 Task: Create a sub task System Test and UAT for the task  Integrate a new online platform for online cooking lessons in the project BitRise , assign it to team member softage.3@softage.net and update the status of the sub task to  Off Track , set the priority of the sub task to High
Action: Mouse moved to (667, 331)
Screenshot: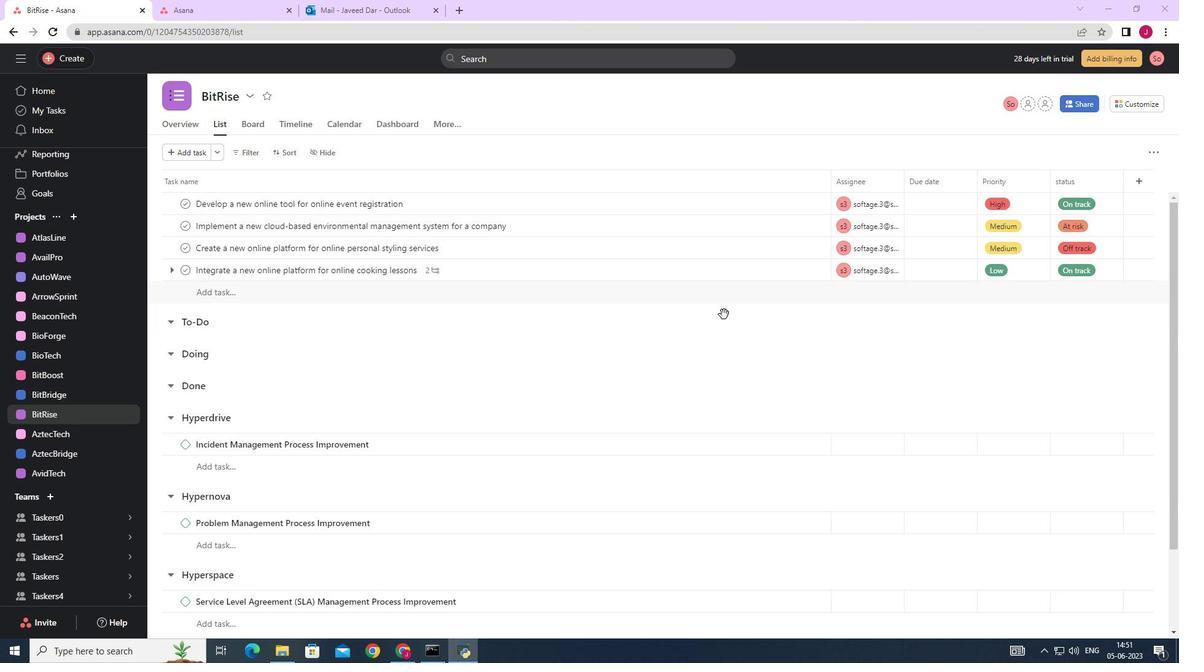 
Action: Mouse scrolled (671, 329) with delta (0, 0)
Screenshot: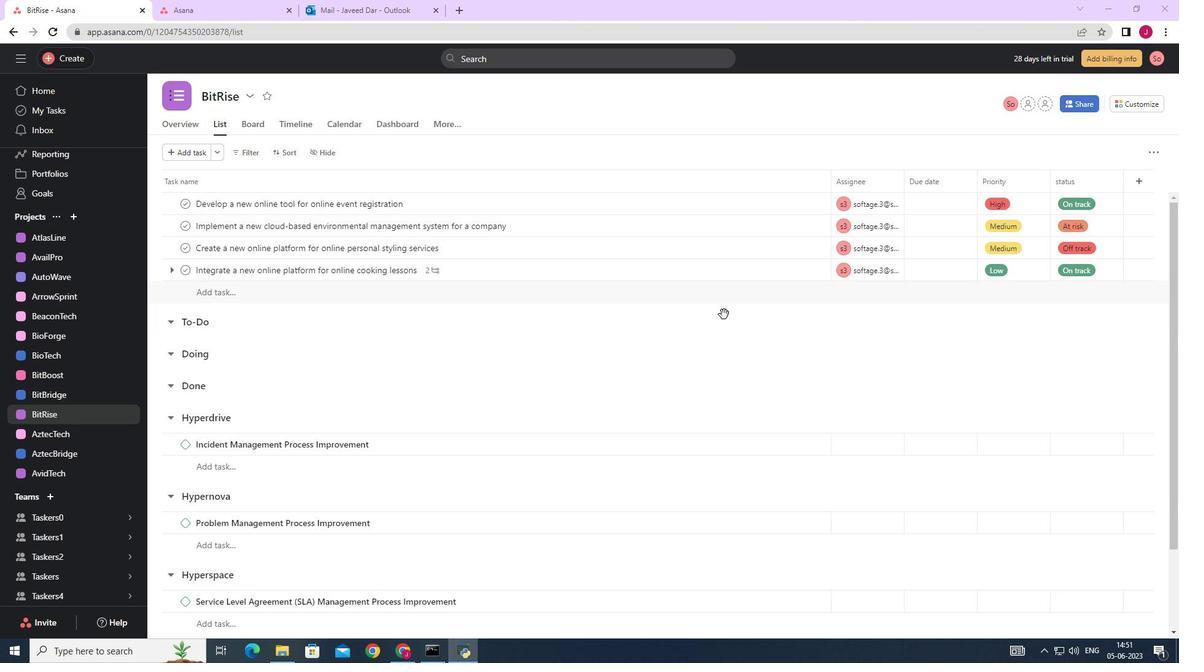 
Action: Mouse moved to (662, 333)
Screenshot: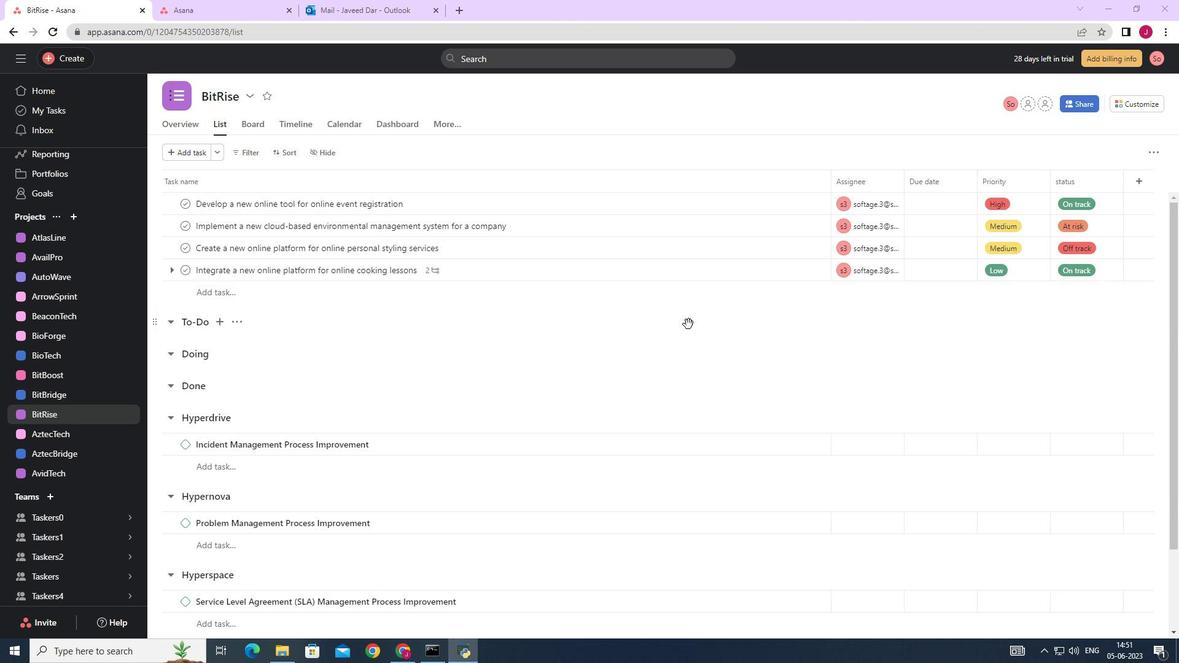 
Action: Mouse scrolled (663, 332) with delta (0, 0)
Screenshot: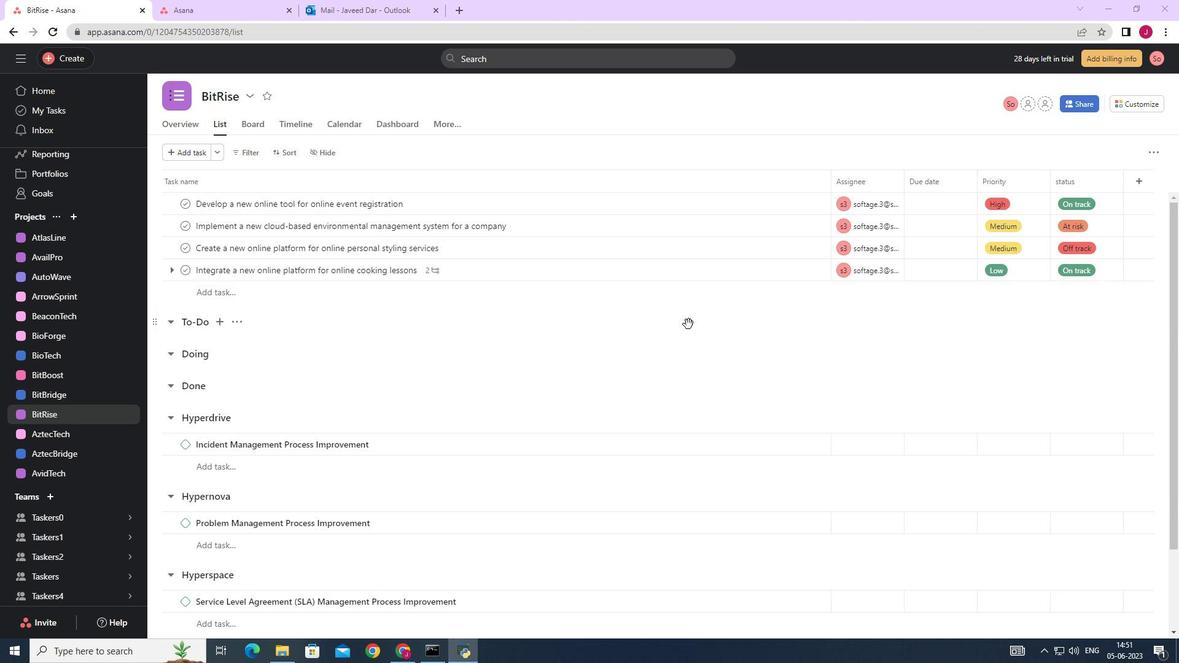 
Action: Mouse moved to (659, 334)
Screenshot: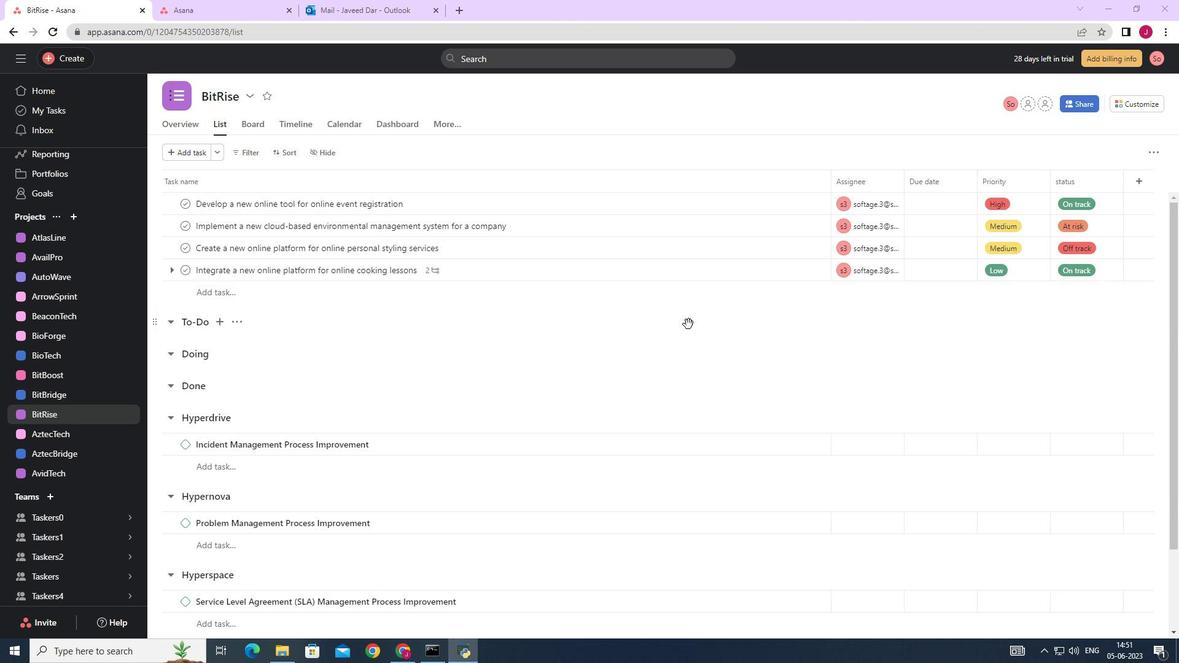 
Action: Mouse scrolled (660, 334) with delta (0, 0)
Screenshot: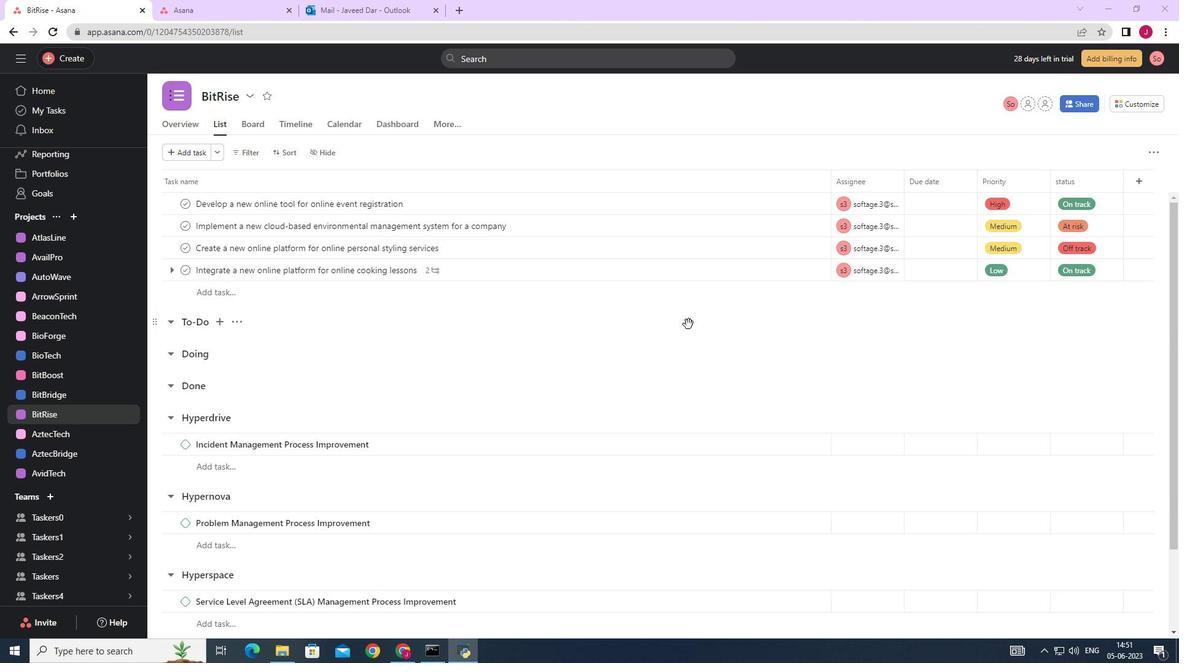 
Action: Mouse moved to (657, 336)
Screenshot: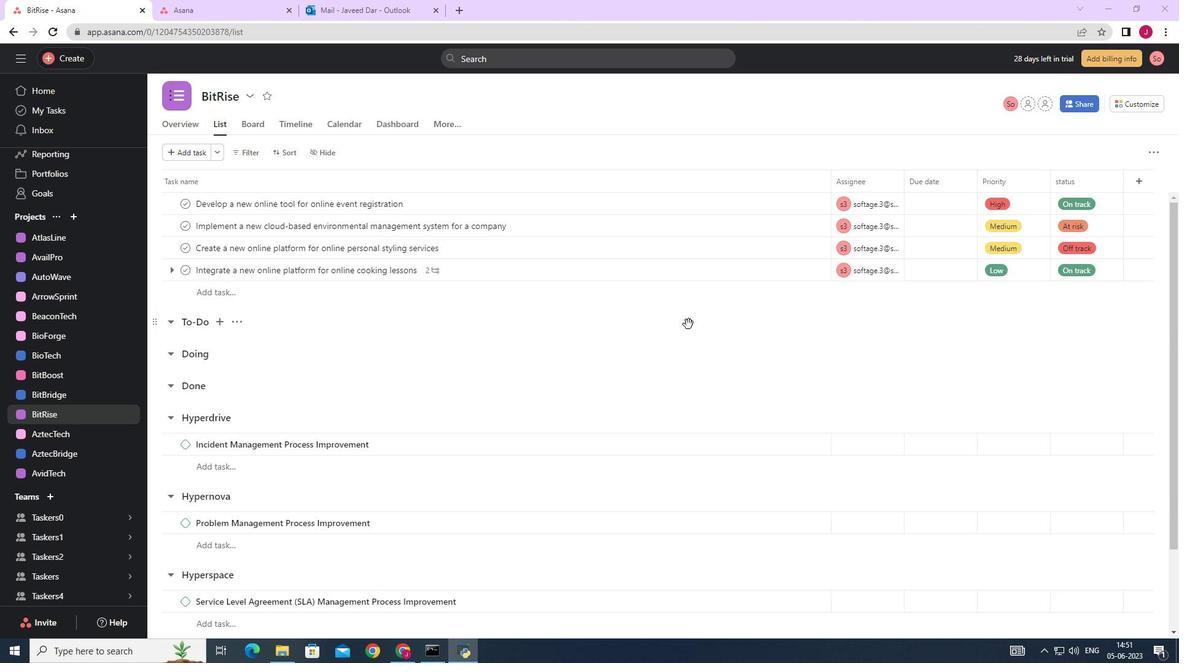 
Action: Mouse scrolled (657, 335) with delta (0, 0)
Screenshot: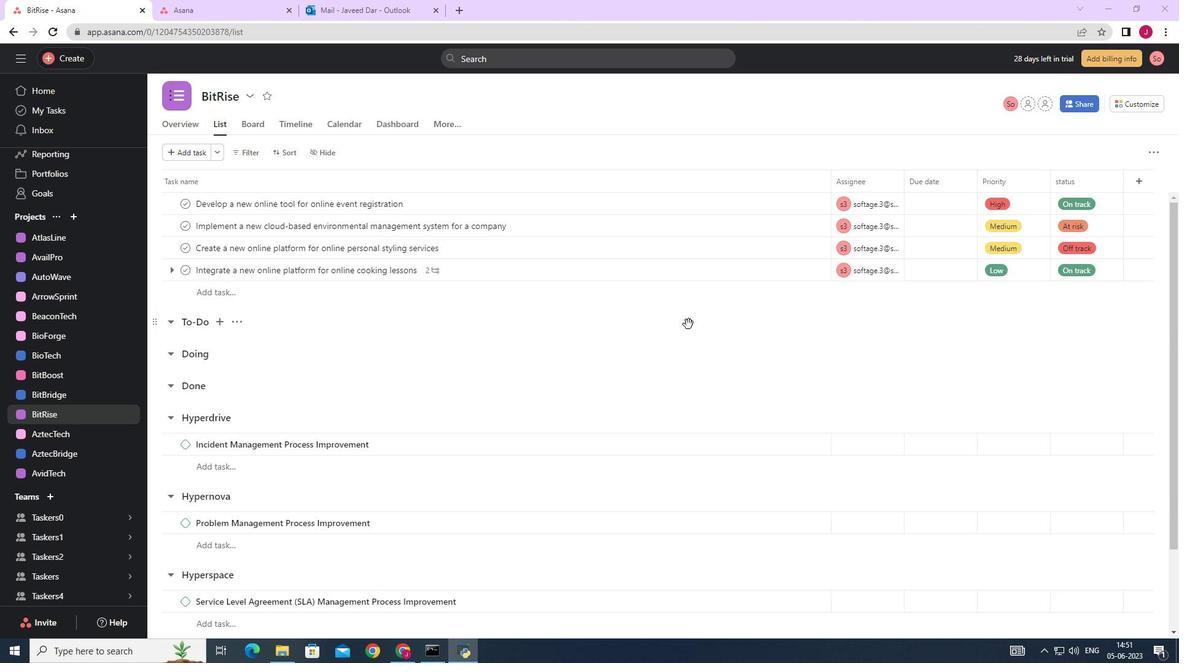 
Action: Mouse moved to (649, 344)
Screenshot: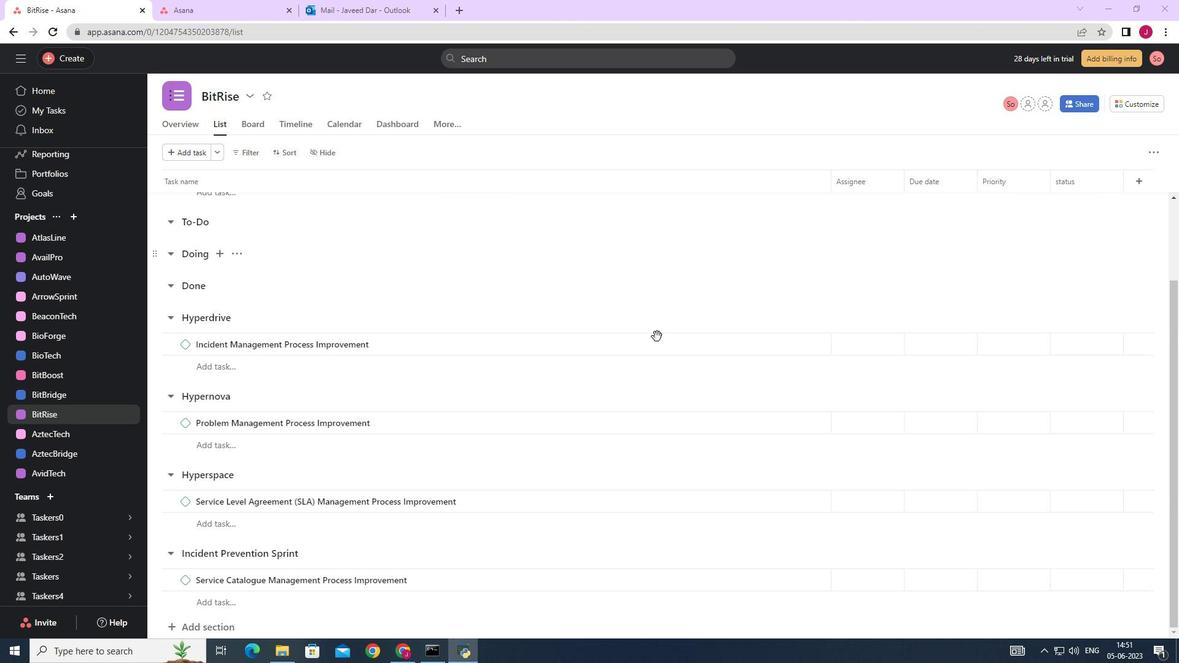 
Action: Mouse scrolled (655, 336) with delta (0, 0)
Screenshot: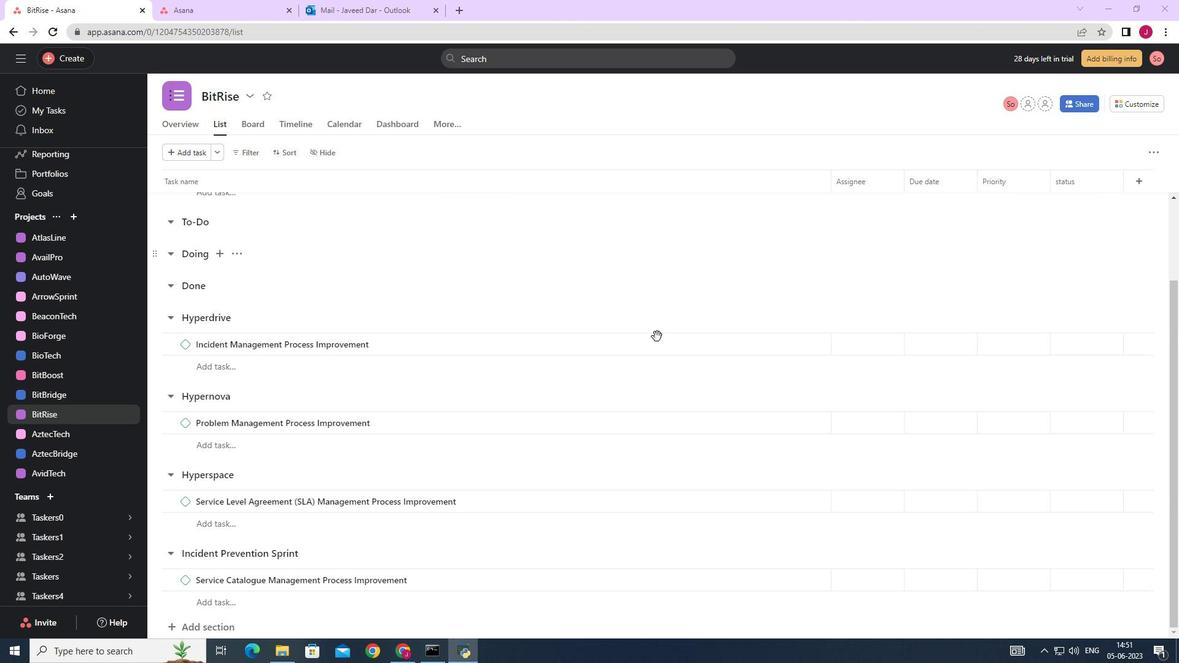 
Action: Mouse moved to (640, 350)
Screenshot: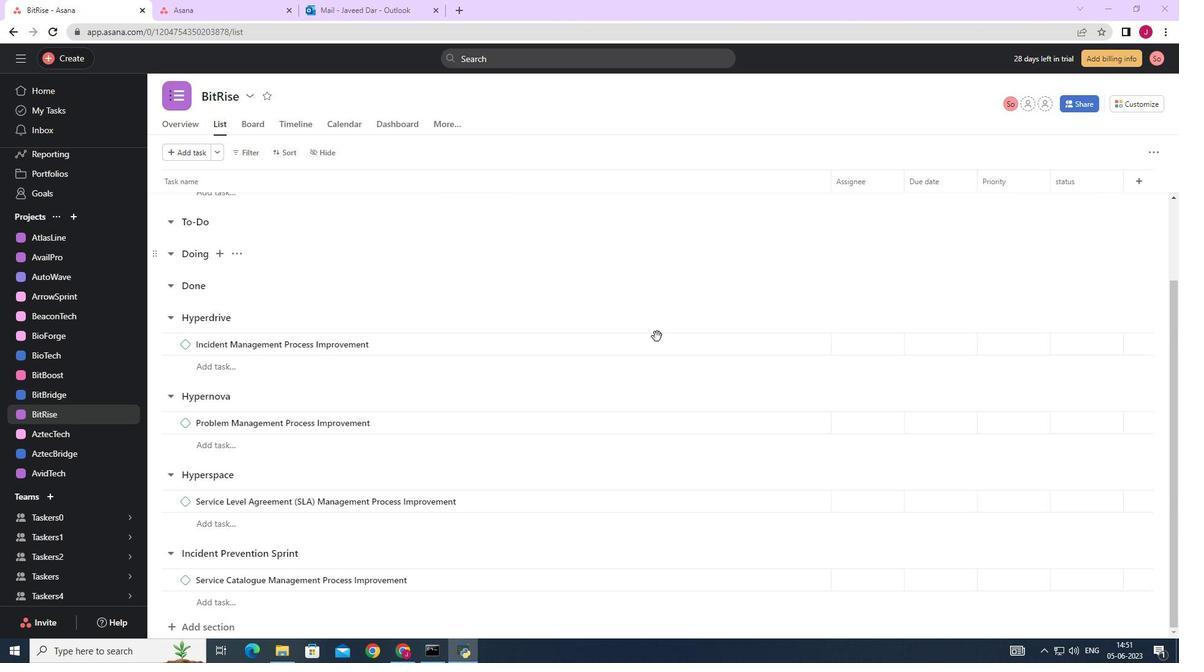 
Action: Mouse scrolled (648, 344) with delta (0, 0)
Screenshot: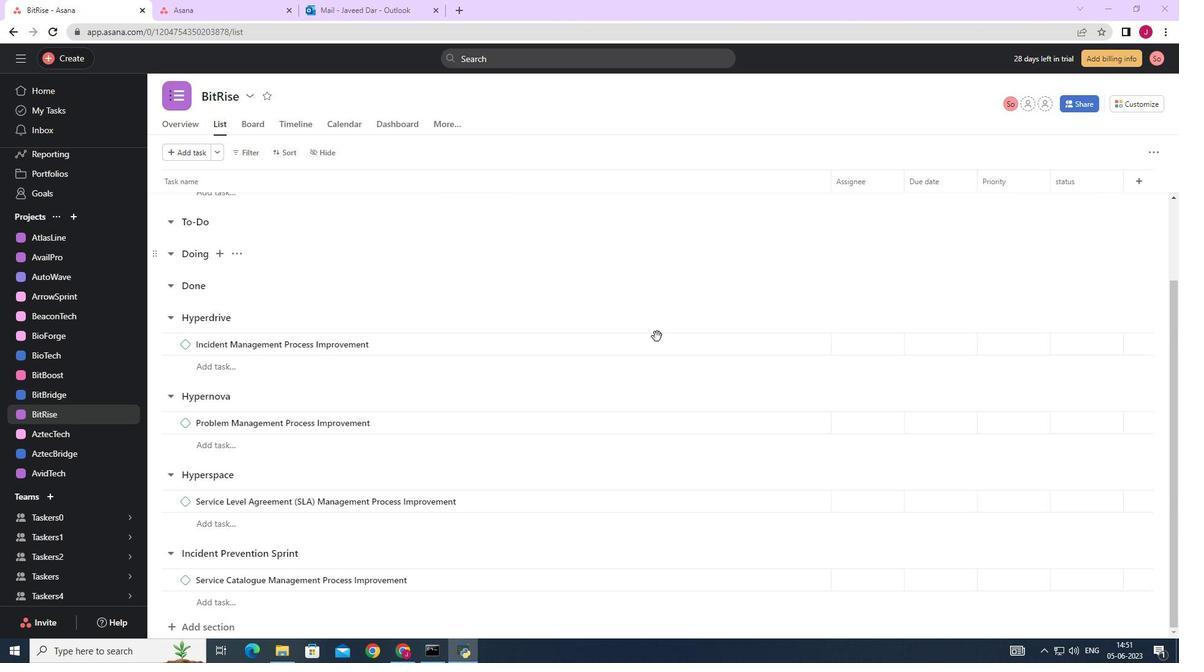 
Action: Mouse scrolled (641, 350) with delta (0, 0)
Screenshot: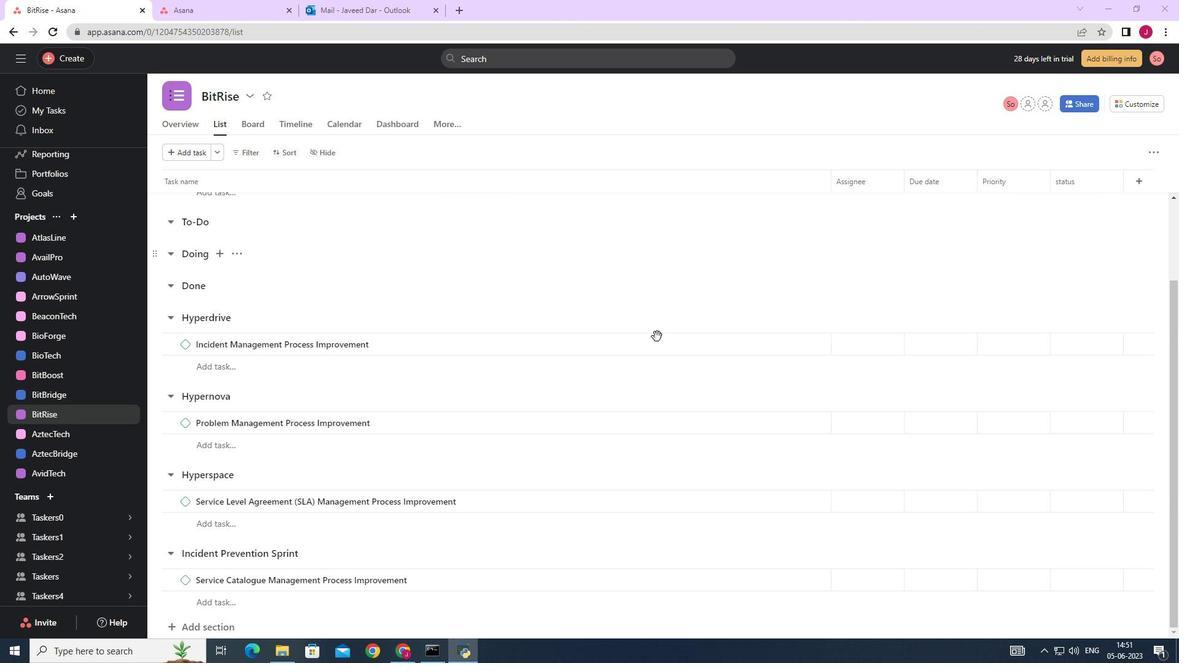 
Action: Mouse scrolled (641, 350) with delta (0, 0)
Screenshot: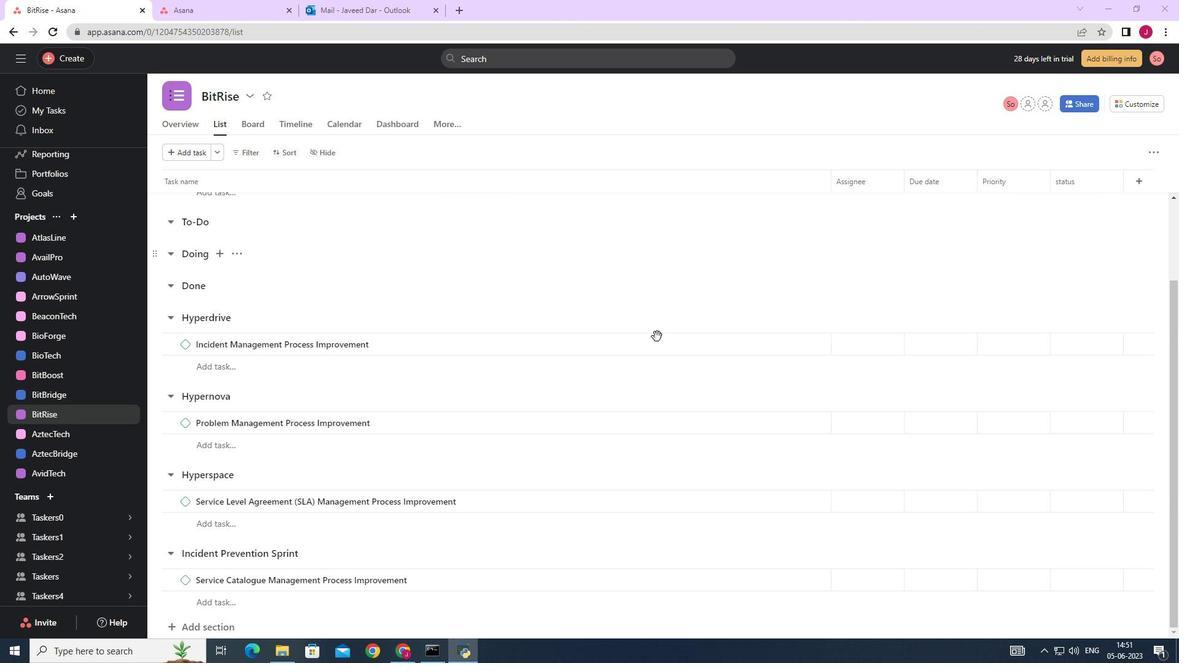
Action: Mouse scrolled (641, 350) with delta (0, 0)
Screenshot: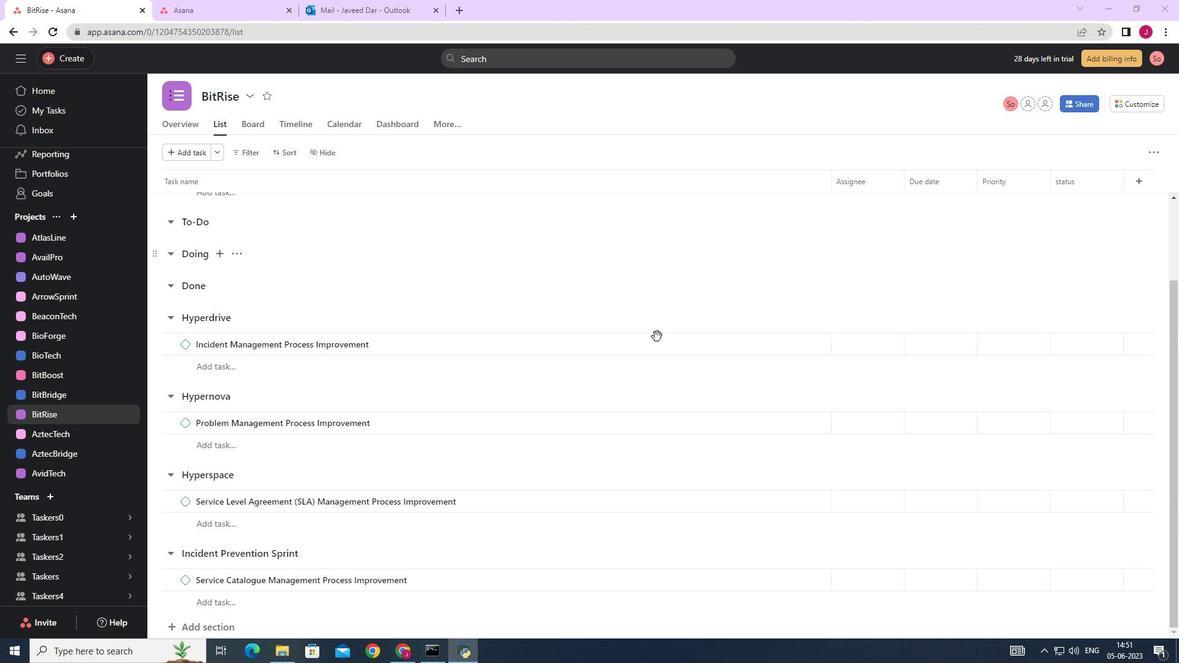 
Action: Mouse scrolled (641, 350) with delta (0, 0)
Screenshot: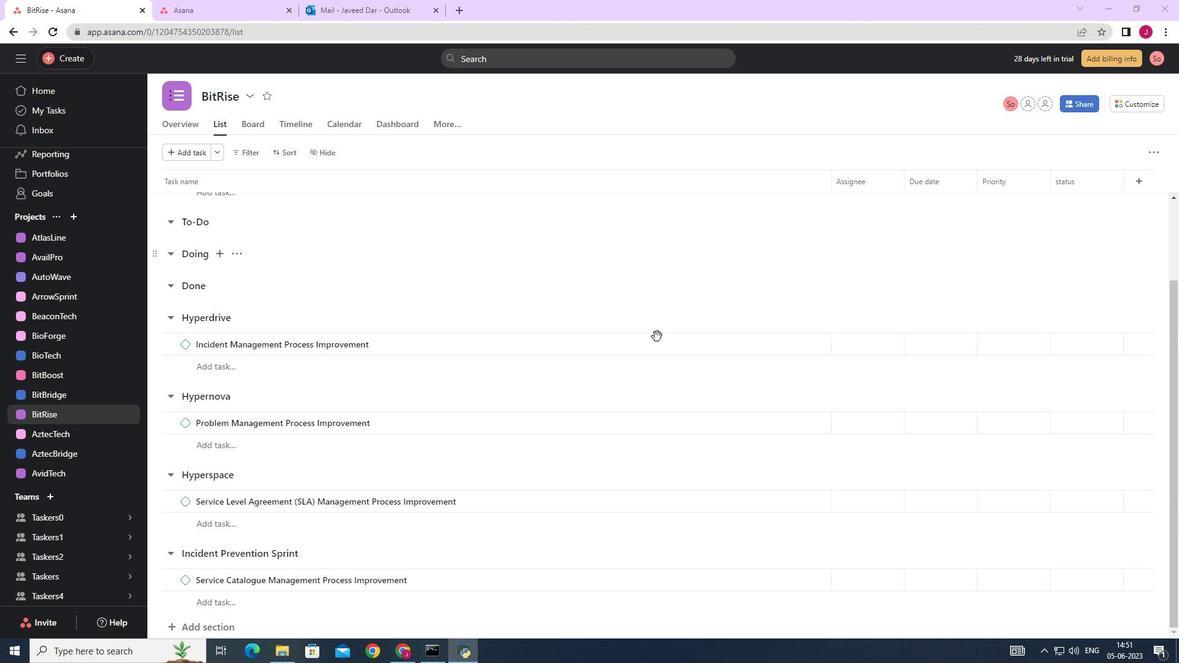 
Action: Mouse scrolled (641, 350) with delta (0, 0)
Screenshot: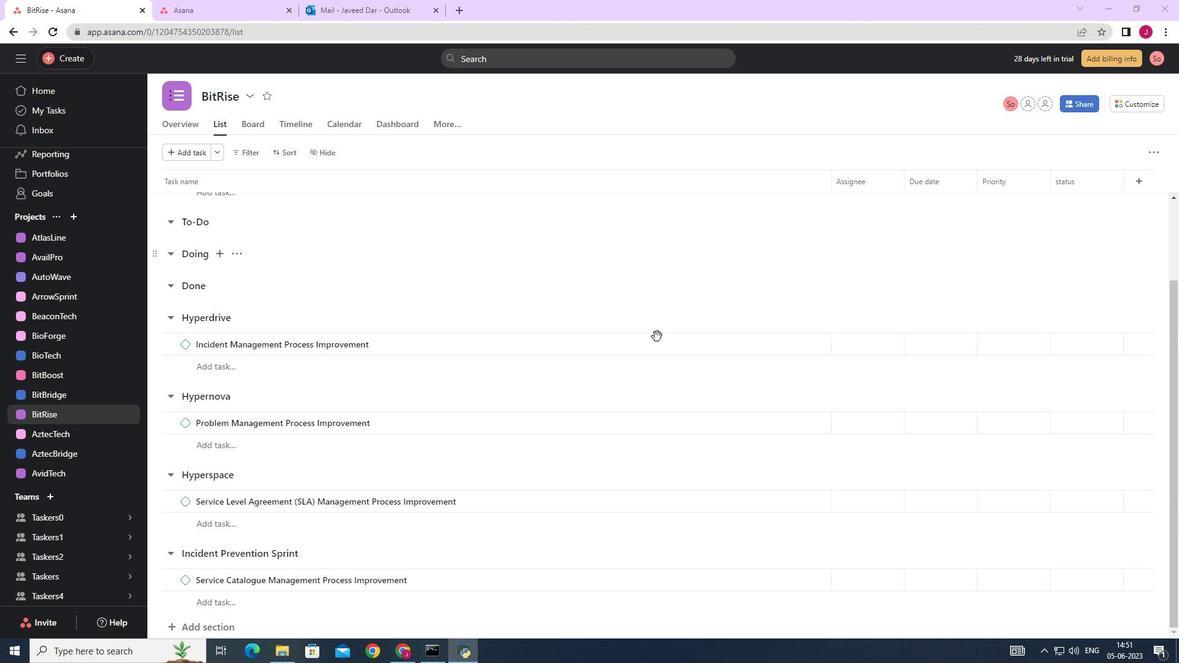 
Action: Mouse moved to (777, 269)
Screenshot: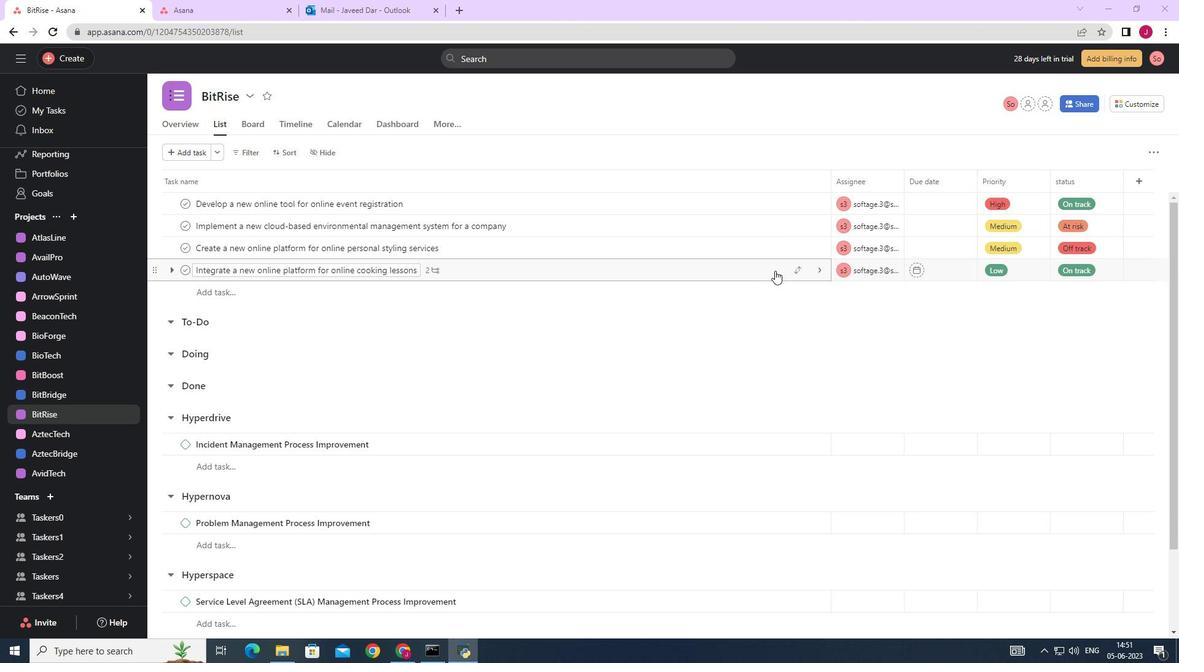 
Action: Mouse pressed left at (777, 269)
Screenshot: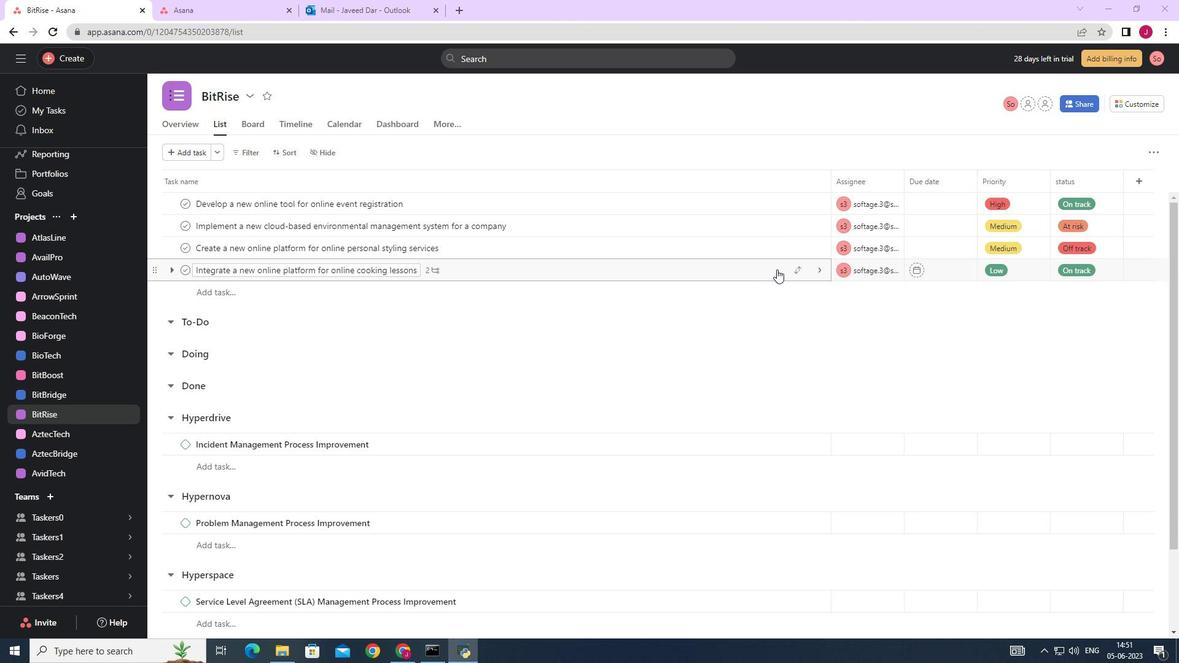 
Action: Mouse moved to (814, 344)
Screenshot: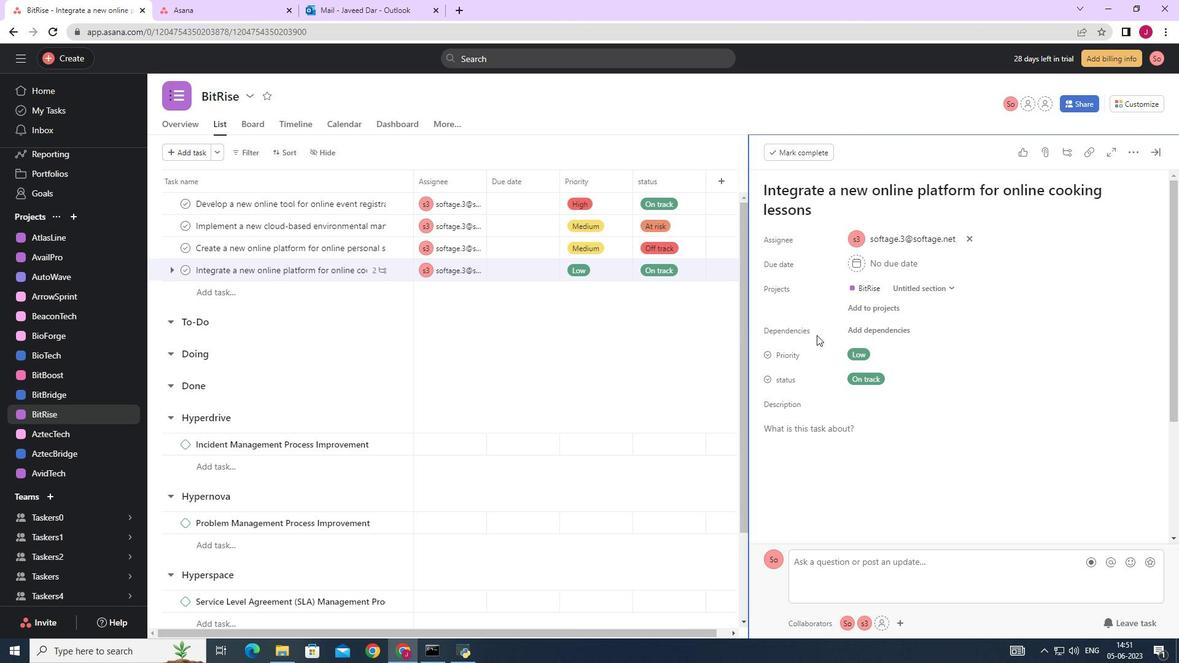 
Action: Mouse scrolled (814, 343) with delta (0, 0)
Screenshot: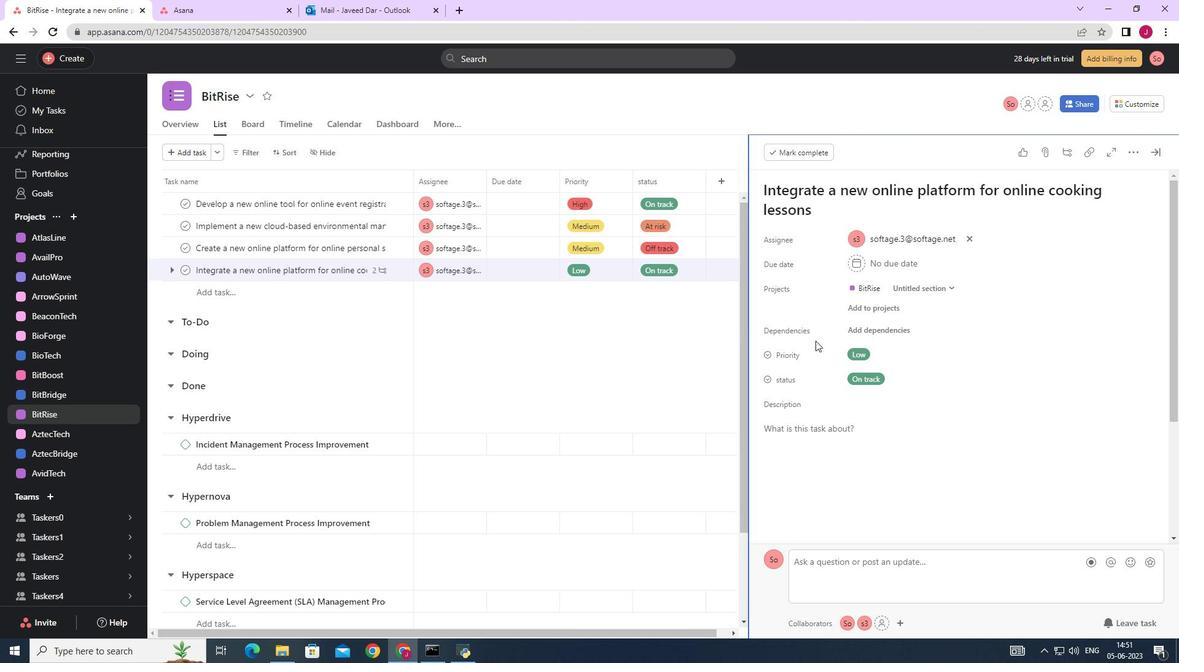 
Action: Mouse scrolled (814, 343) with delta (0, 0)
Screenshot: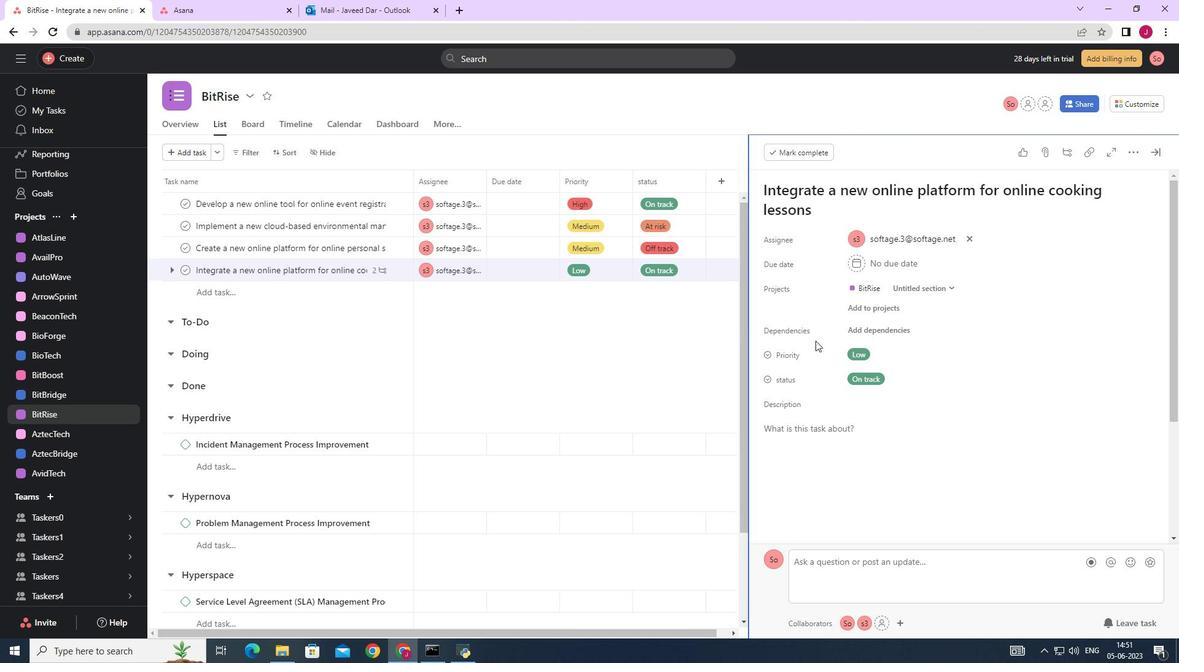 
Action: Mouse scrolled (814, 343) with delta (0, 0)
Screenshot: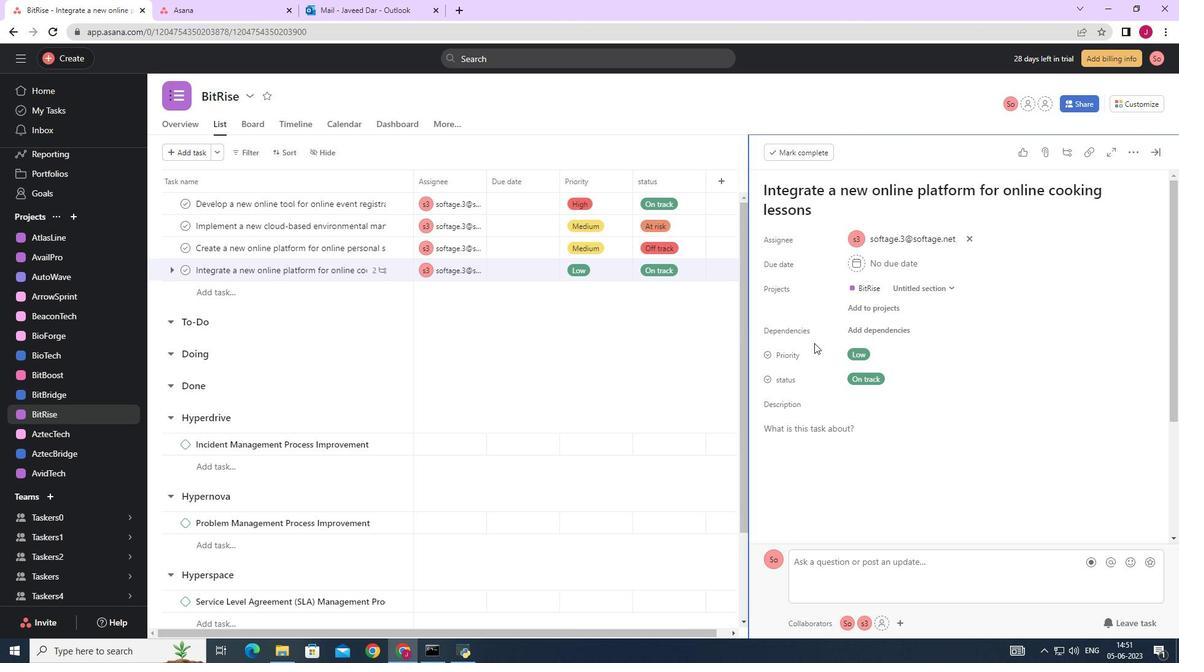 
Action: Mouse scrolled (814, 343) with delta (0, 0)
Screenshot: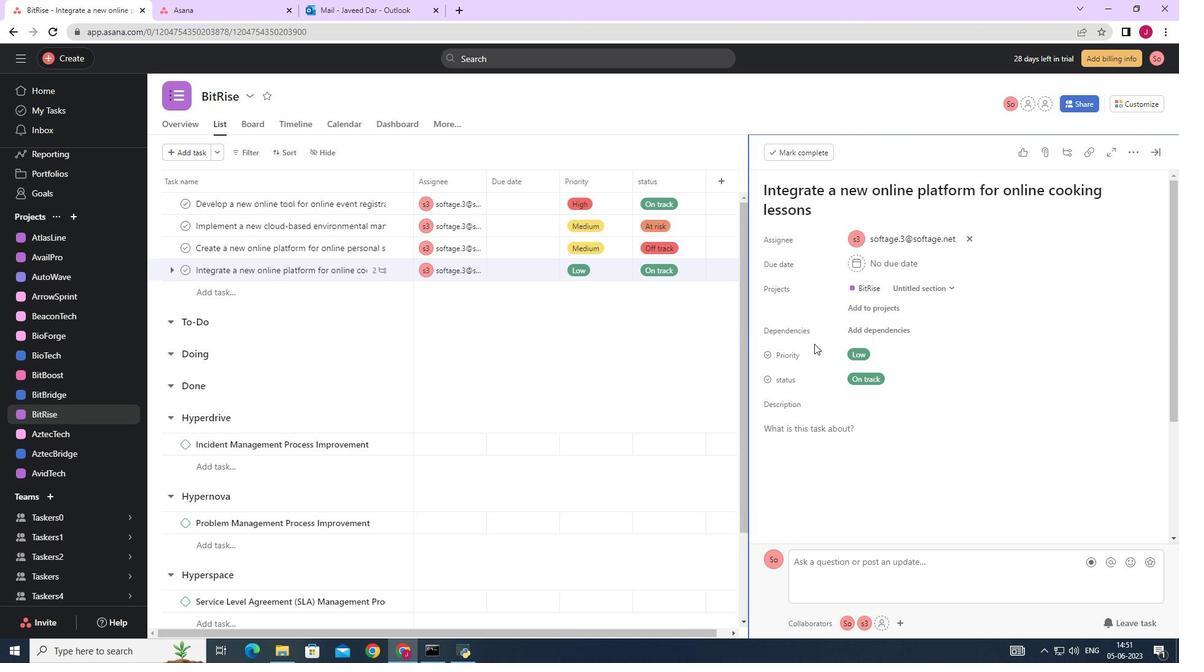 
Action: Mouse moved to (796, 444)
Screenshot: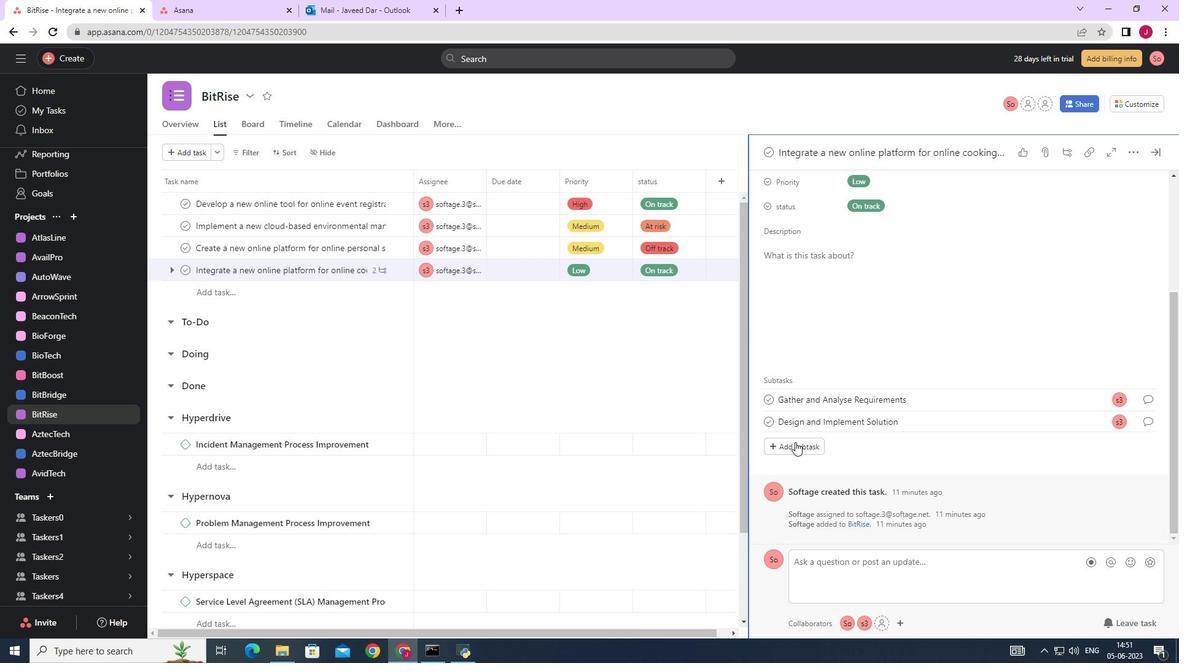 
Action: Mouse pressed left at (796, 444)
Screenshot: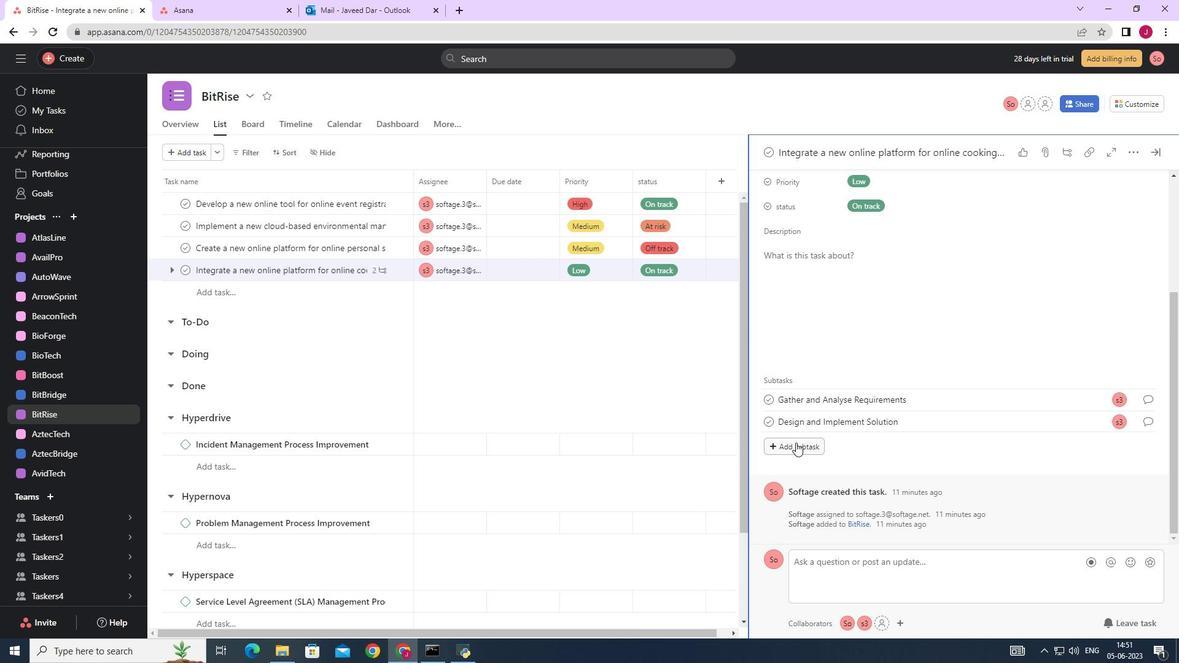 
Action: Mouse moved to (796, 444)
Screenshot: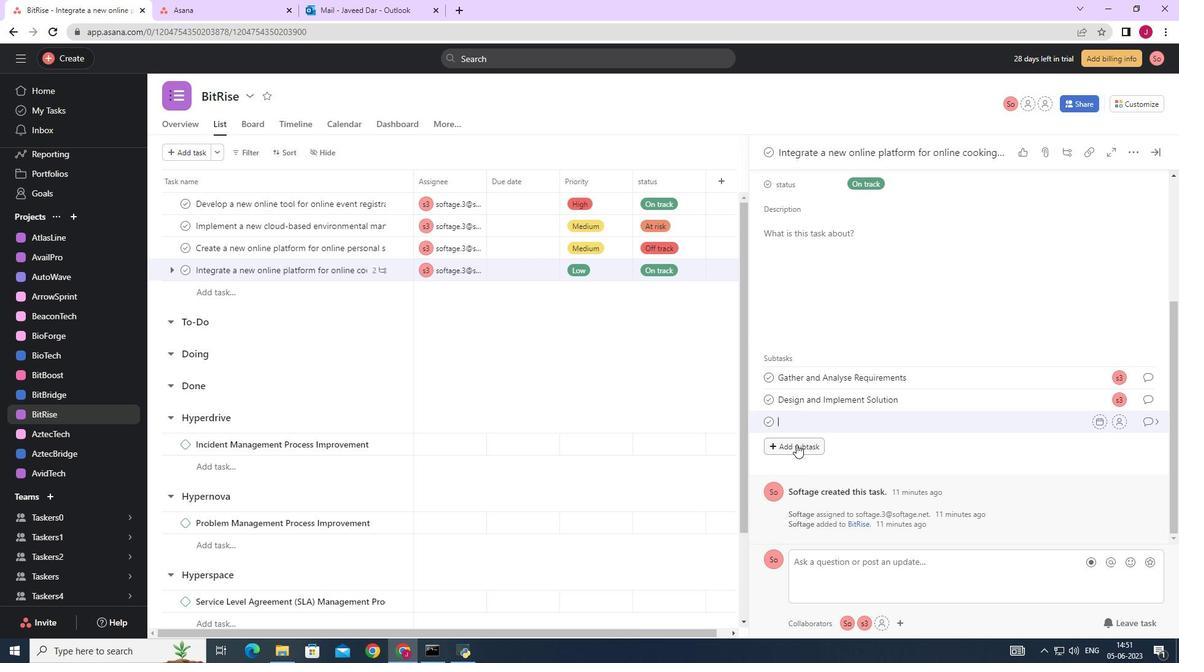 
Action: Key pressed <Key.caps_lock>S<Key.caps_lock>ystem<Key.space><Key.caps_lock>T<Key.caps_lock>est<Key.space>and<Key.space><Key.caps_lock>UAT
Screenshot: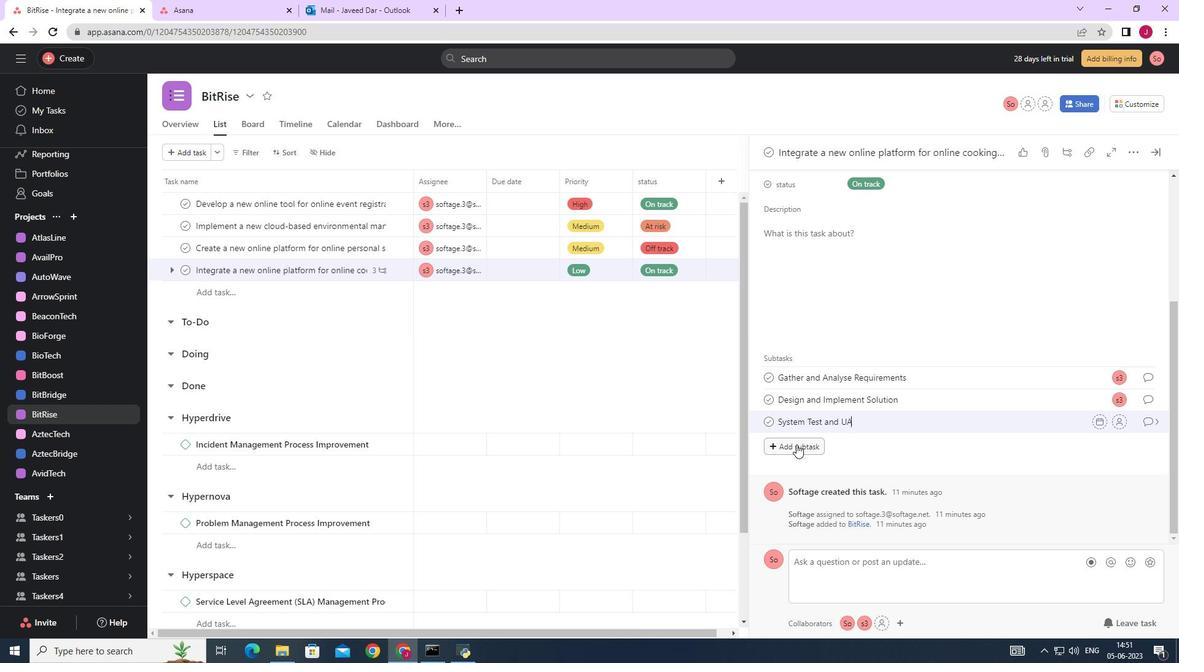 
Action: Mouse moved to (1122, 423)
Screenshot: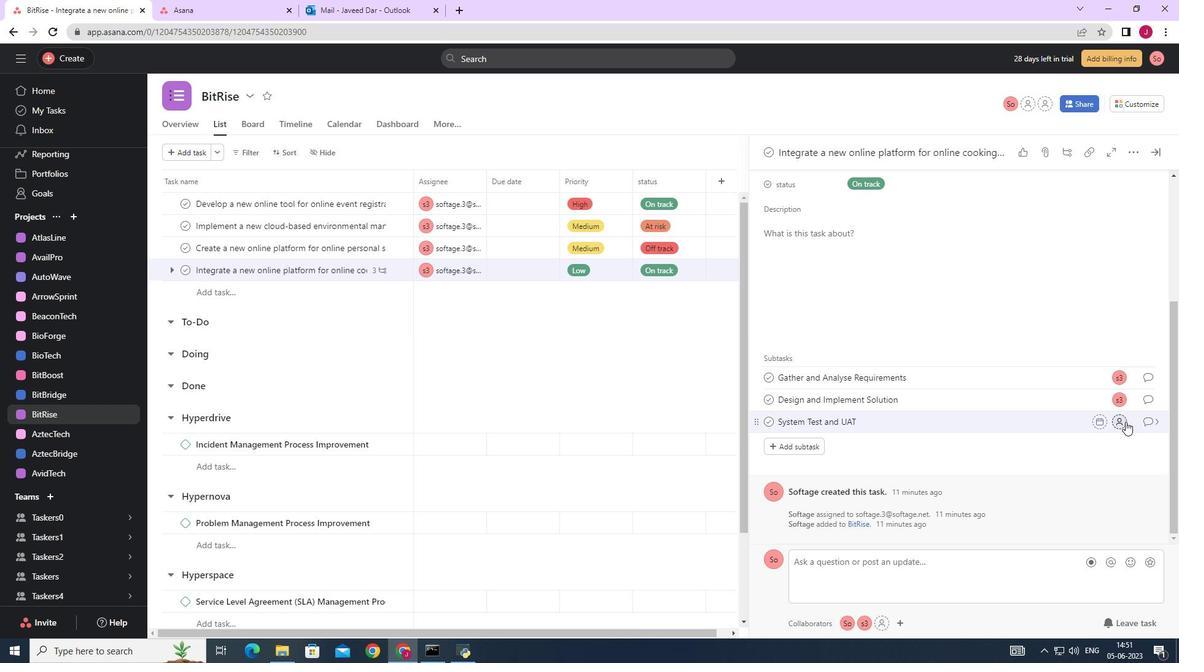 
Action: Mouse pressed left at (1122, 423)
Screenshot: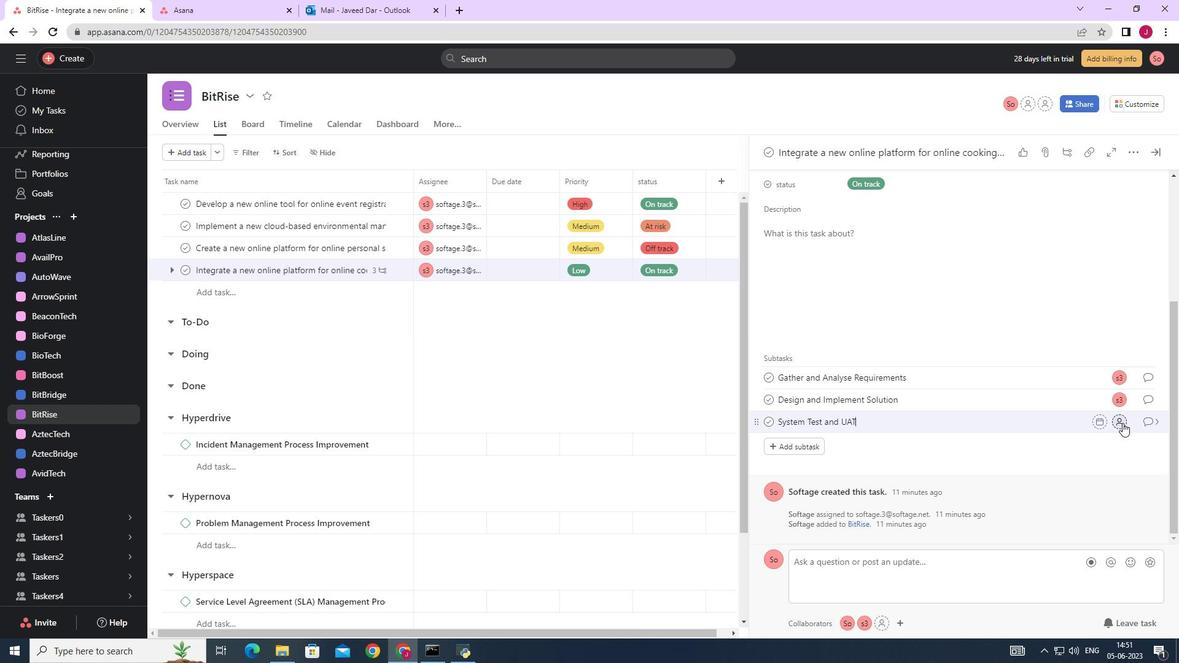 
Action: Mouse moved to (973, 449)
Screenshot: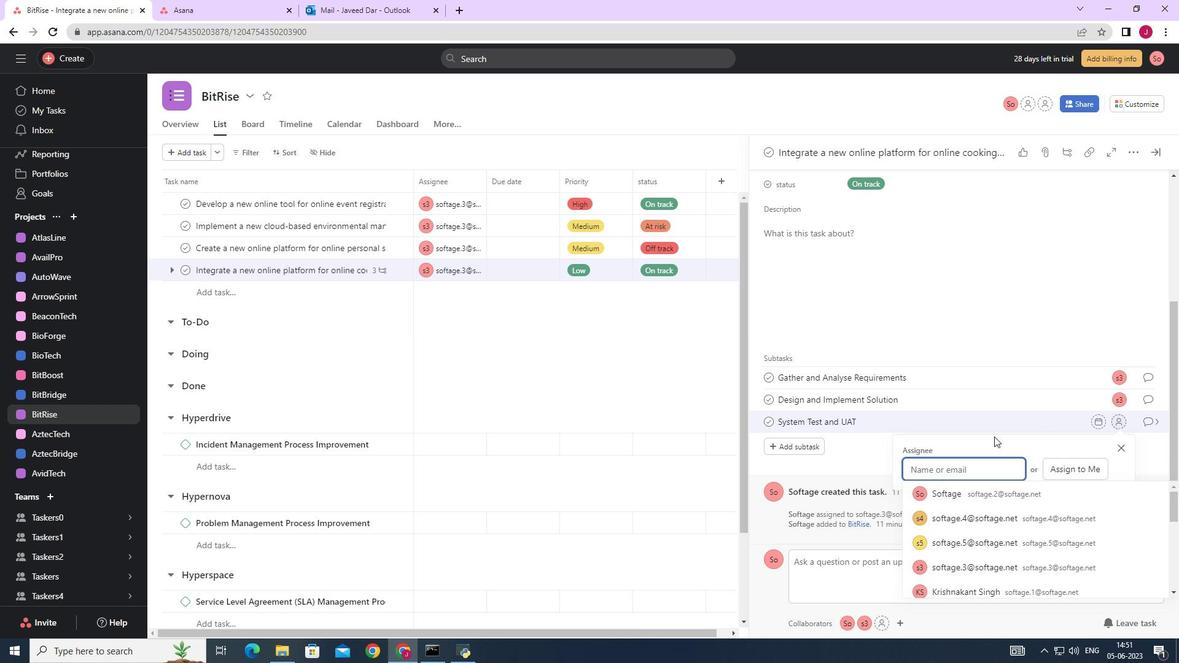 
Action: Key pressed SOFTAGE.3
Screenshot: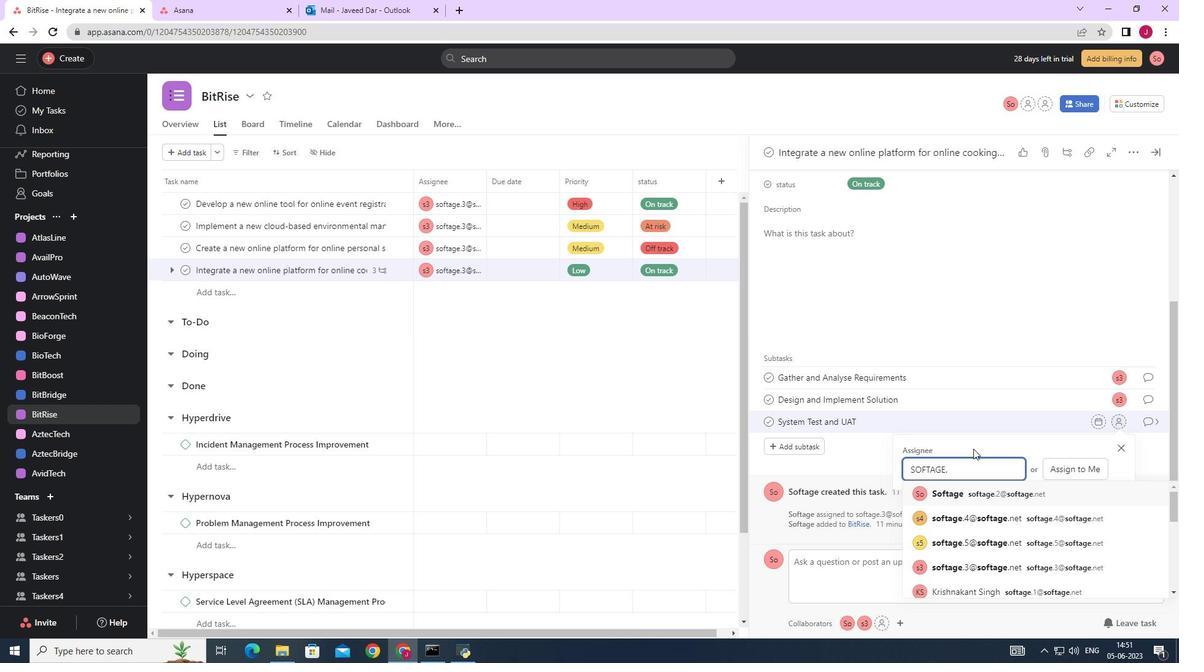 
Action: Mouse moved to (965, 492)
Screenshot: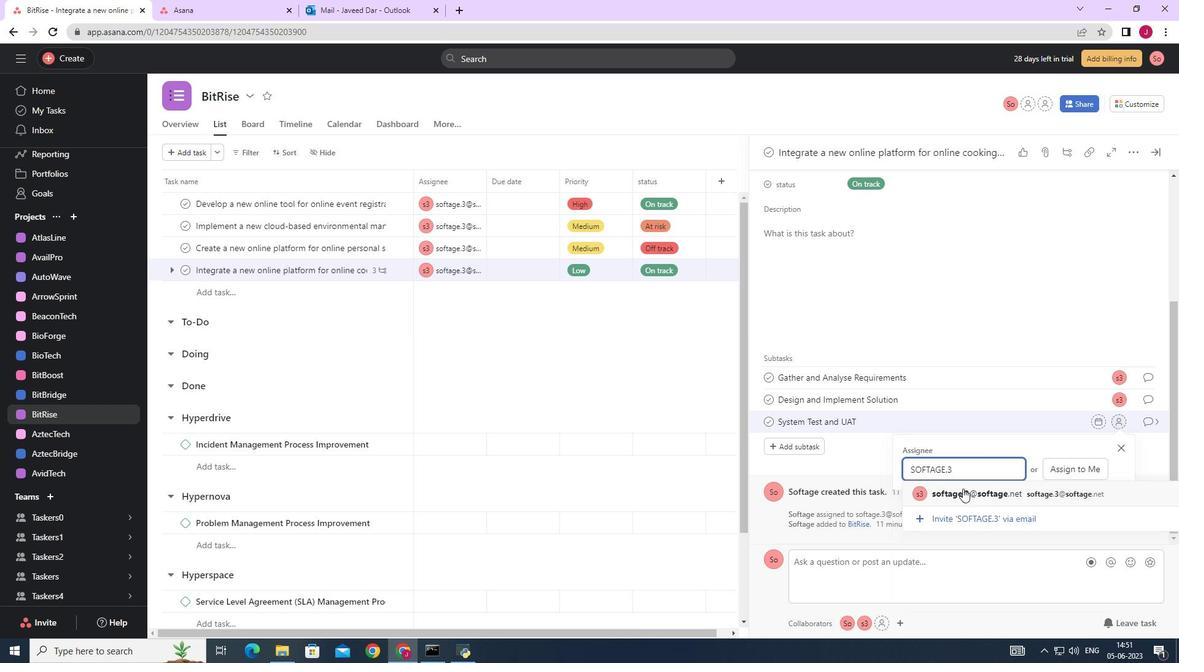 
Action: Mouse pressed left at (965, 492)
Screenshot: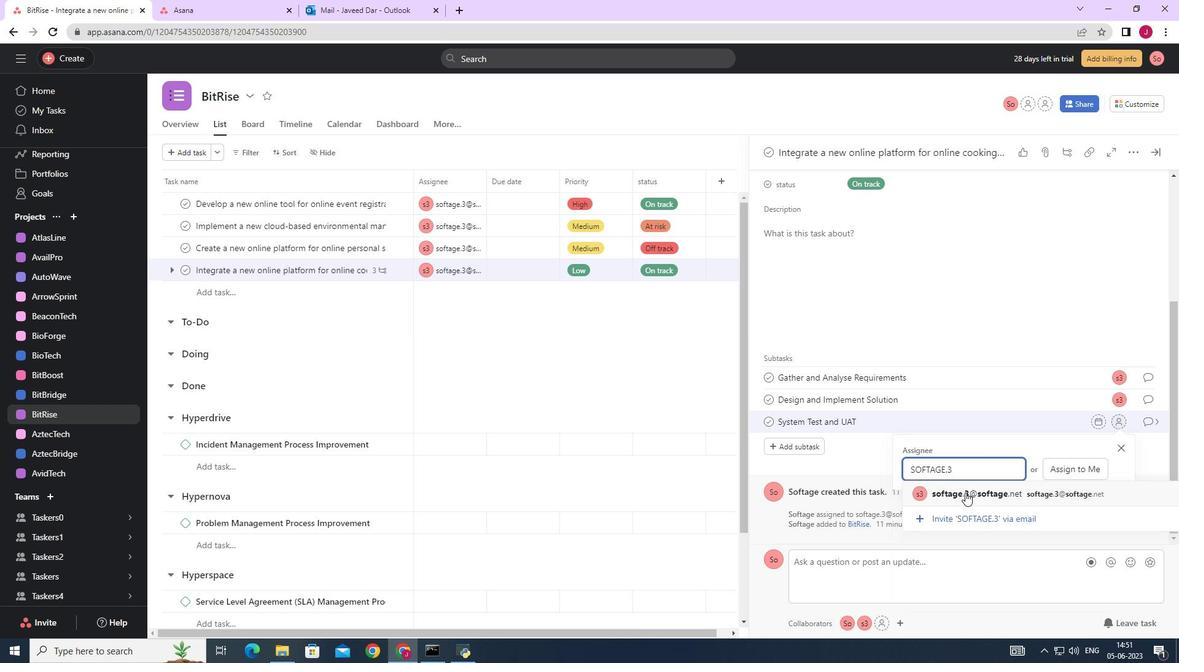 
Action: Mouse moved to (1145, 425)
Screenshot: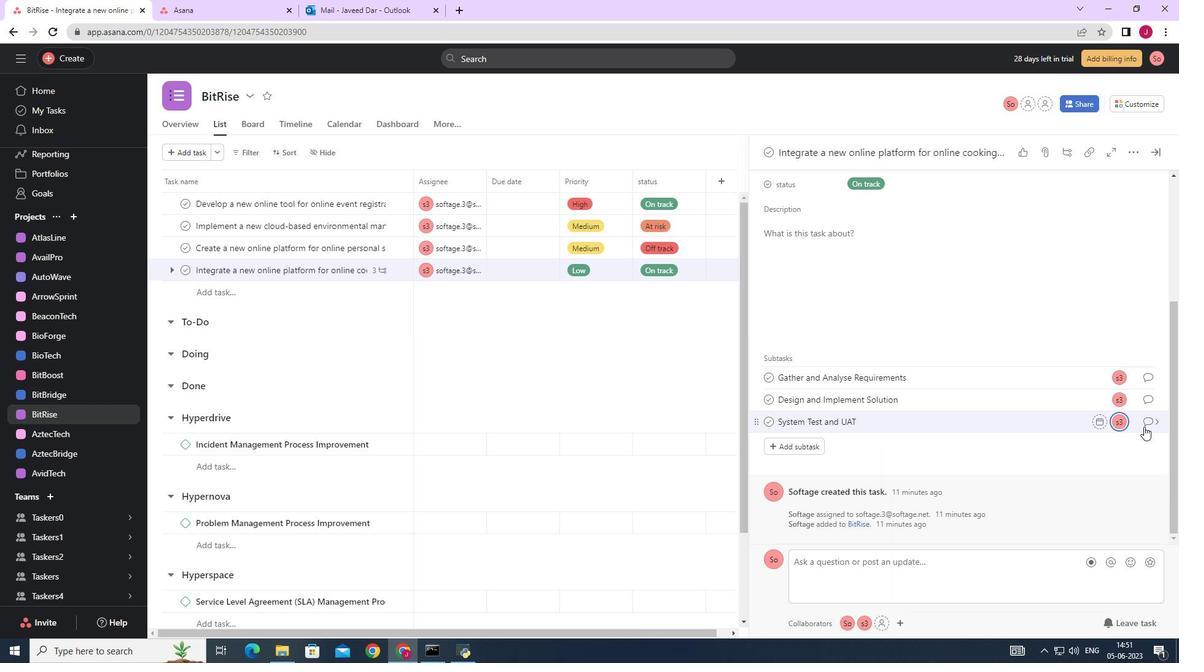 
Action: Mouse pressed left at (1145, 425)
Screenshot: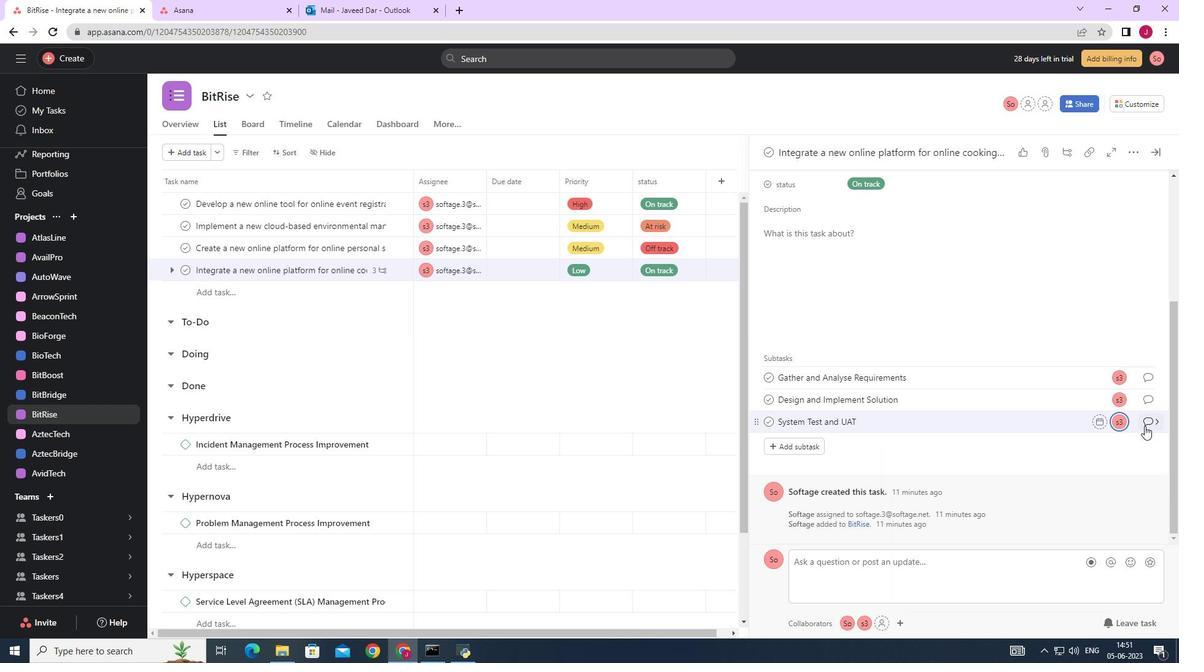 
Action: Mouse moved to (815, 329)
Screenshot: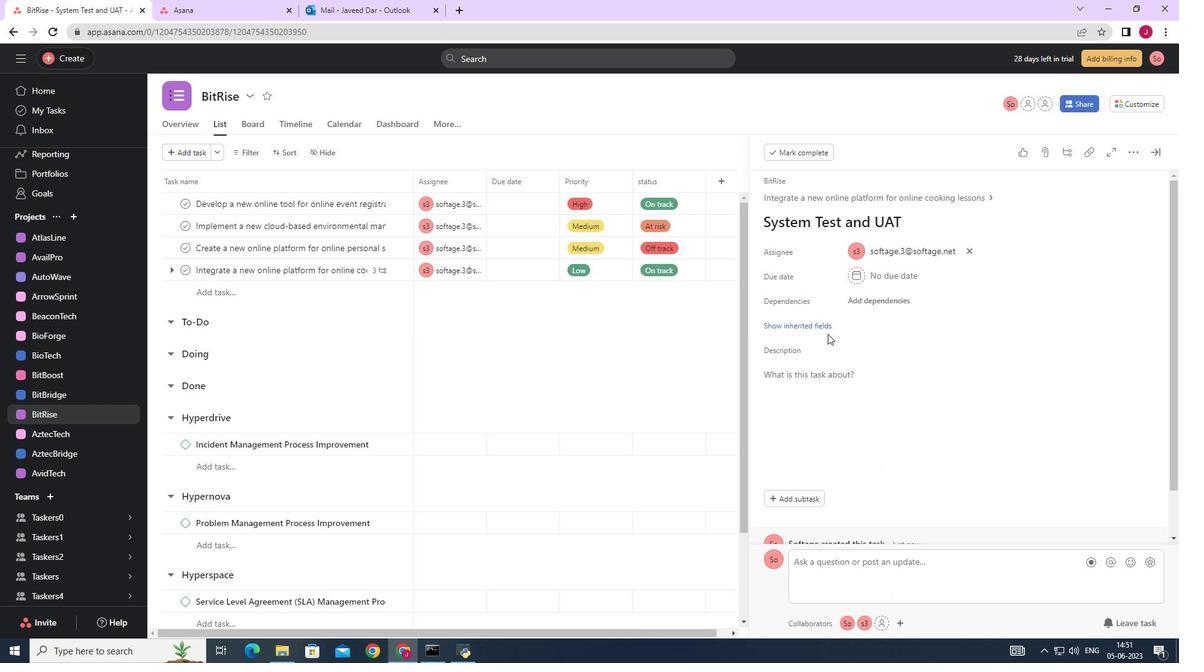 
Action: Mouse pressed left at (815, 329)
Screenshot: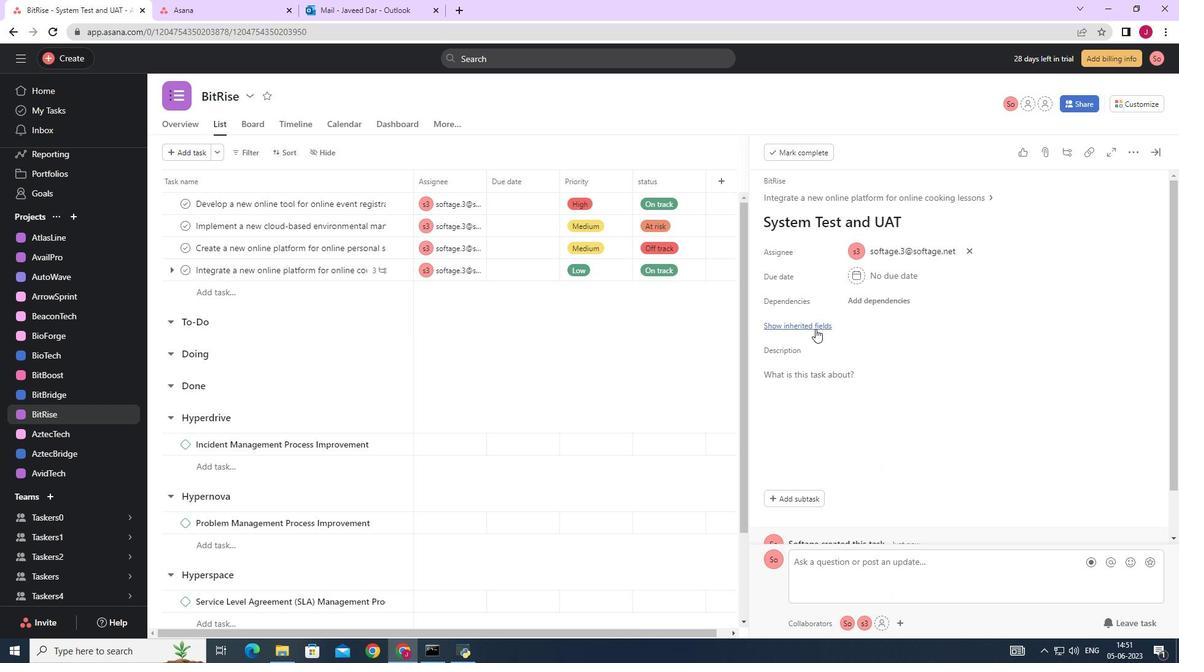 
Action: Mouse moved to (861, 348)
Screenshot: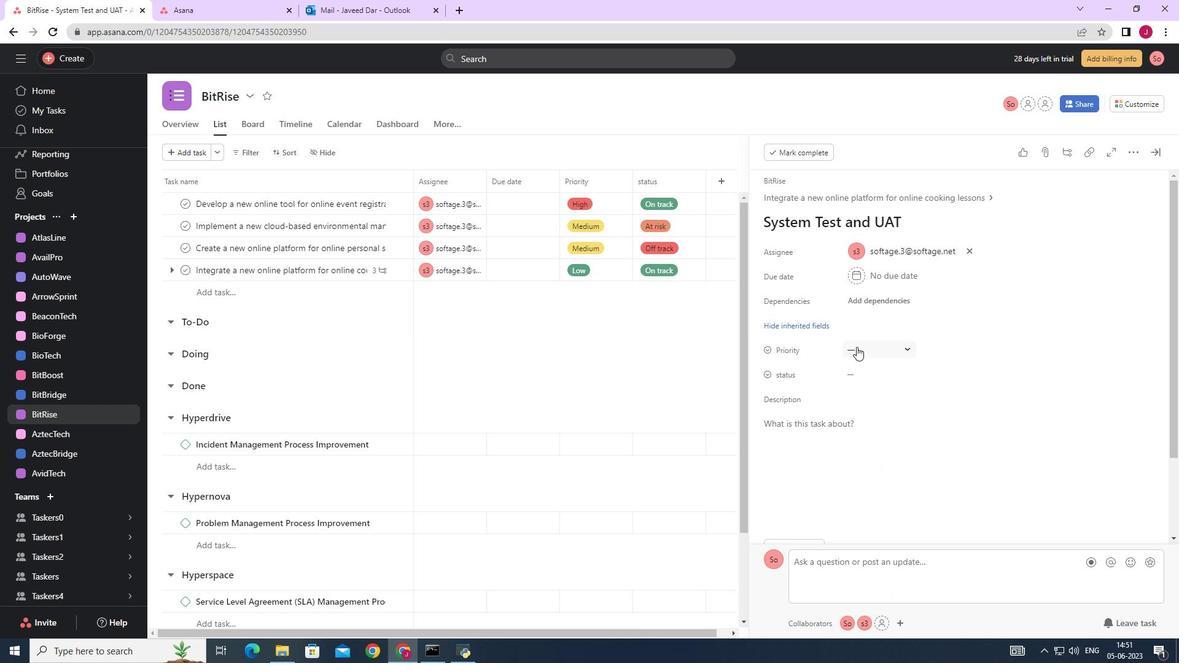
Action: Mouse pressed left at (861, 348)
Screenshot: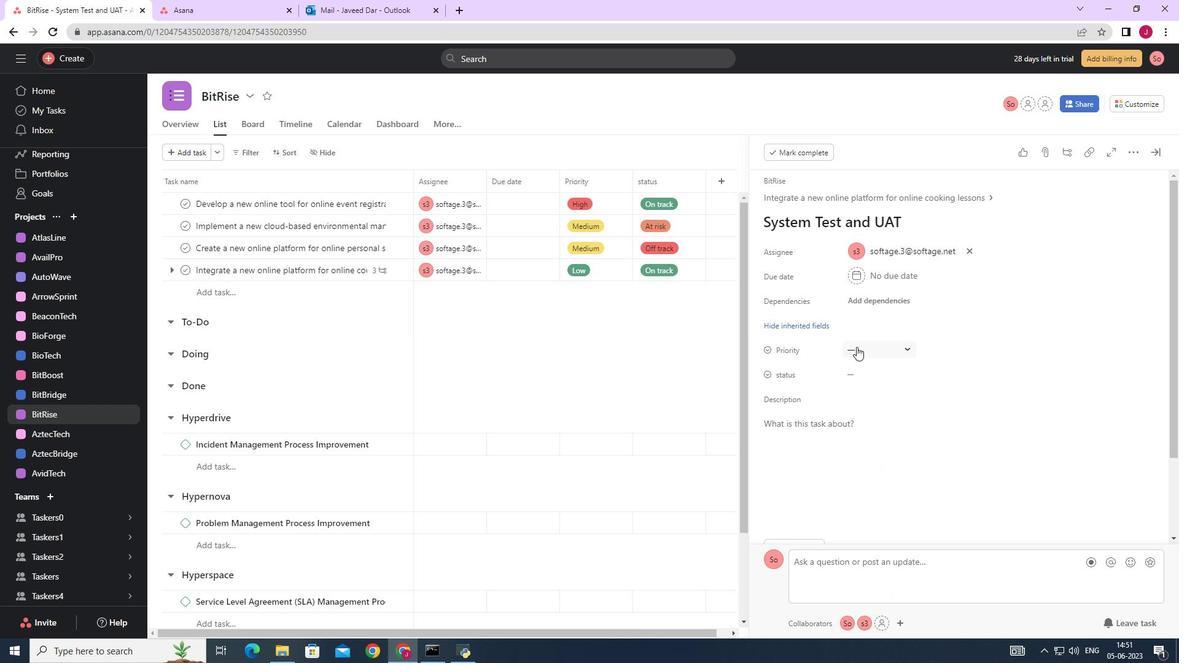 
Action: Mouse moved to (877, 392)
Screenshot: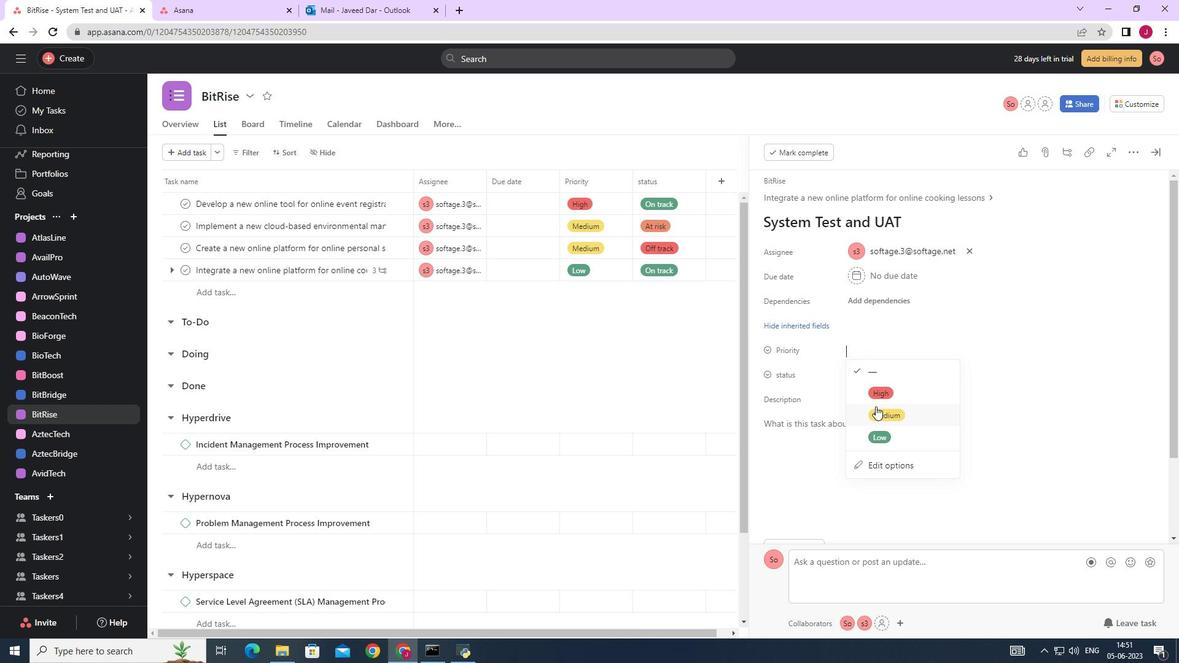 
Action: Mouse pressed left at (877, 392)
Screenshot: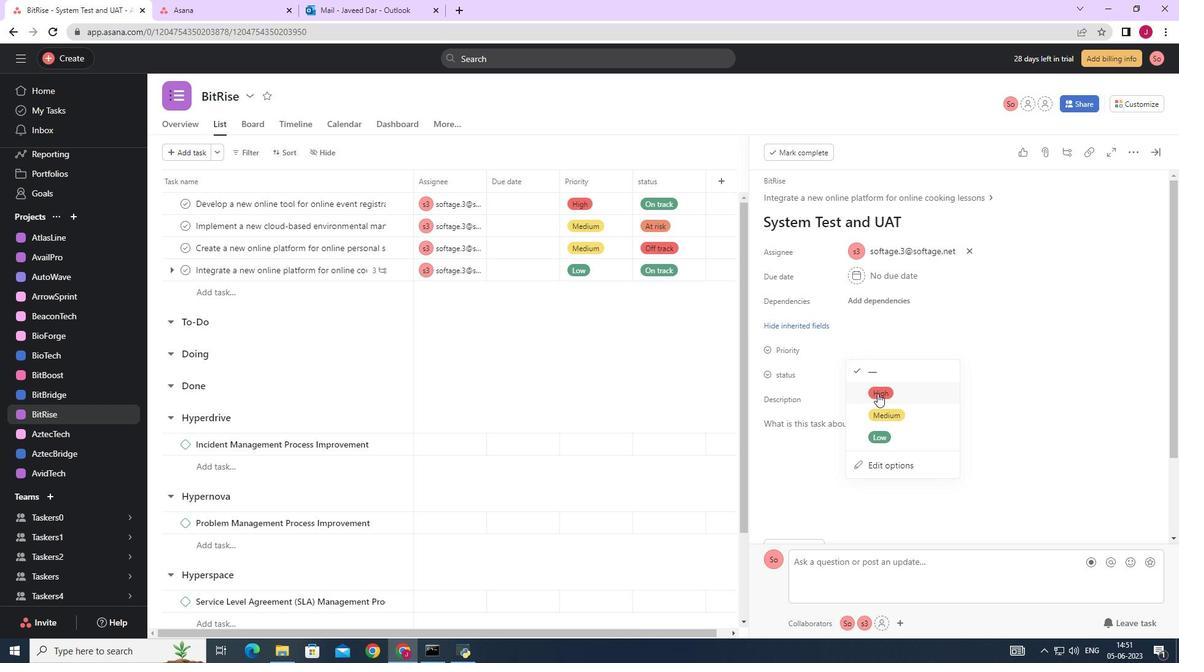 
Action: Mouse moved to (862, 374)
Screenshot: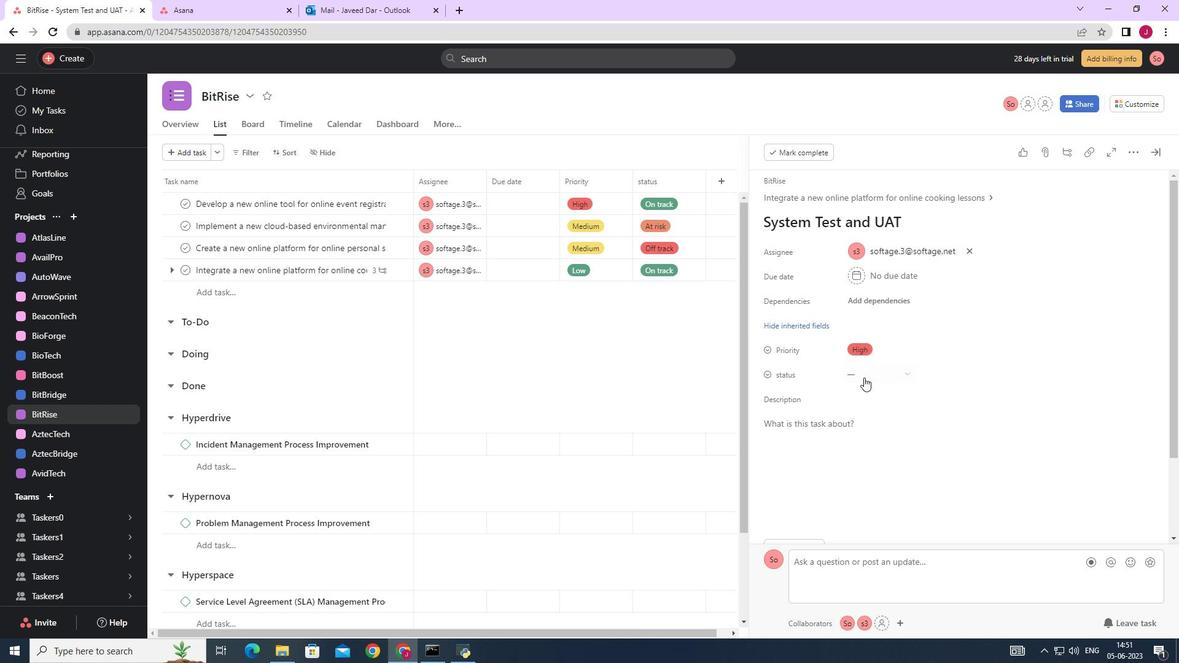 
Action: Mouse pressed left at (862, 374)
Screenshot: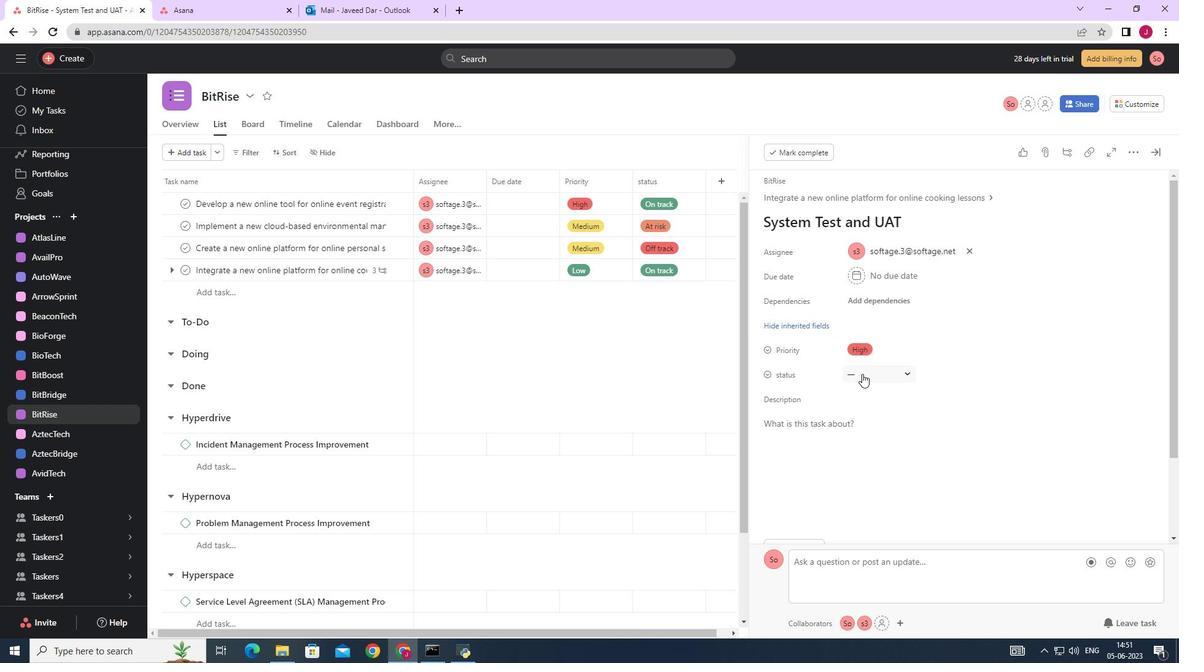
Action: Mouse moved to (890, 438)
Screenshot: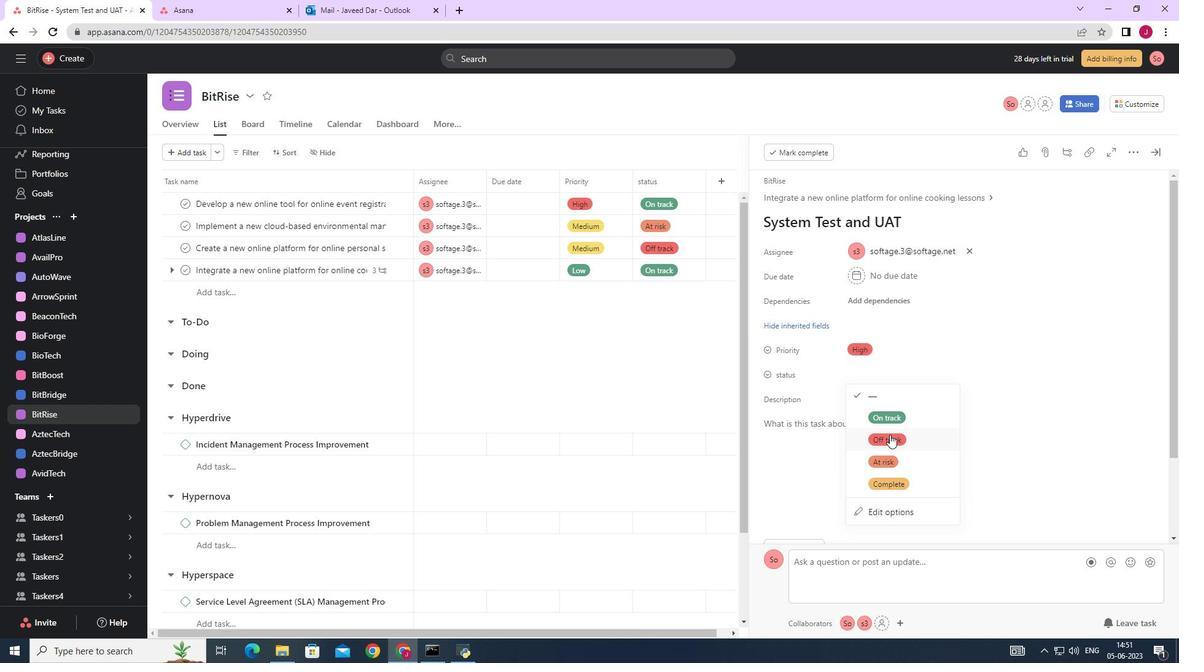 
Action: Mouse pressed left at (890, 438)
Screenshot: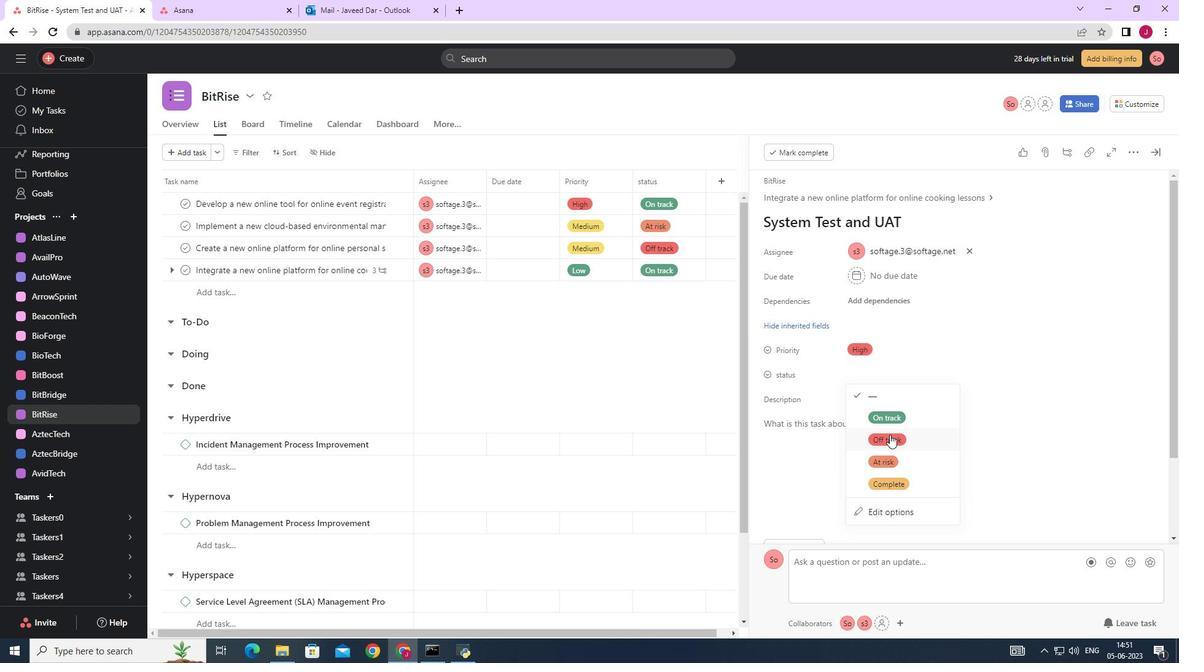 
Action: Mouse moved to (1157, 152)
Screenshot: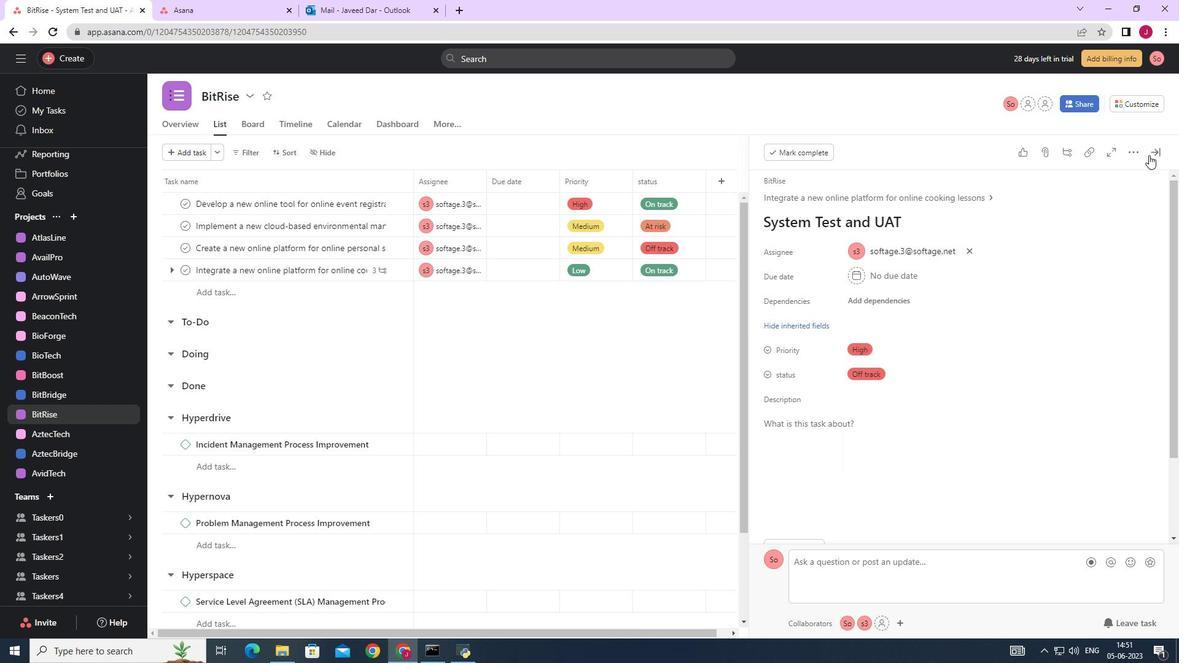 
Action: Mouse pressed left at (1157, 152)
Screenshot: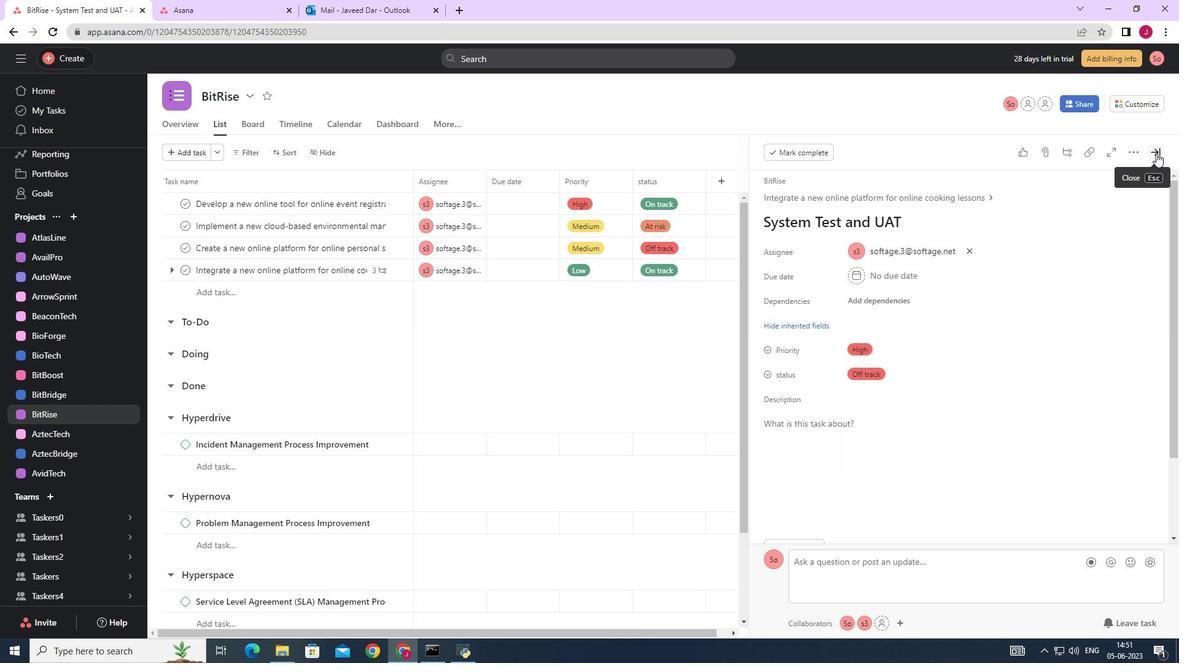 
Action: Mouse moved to (1138, 153)
Screenshot: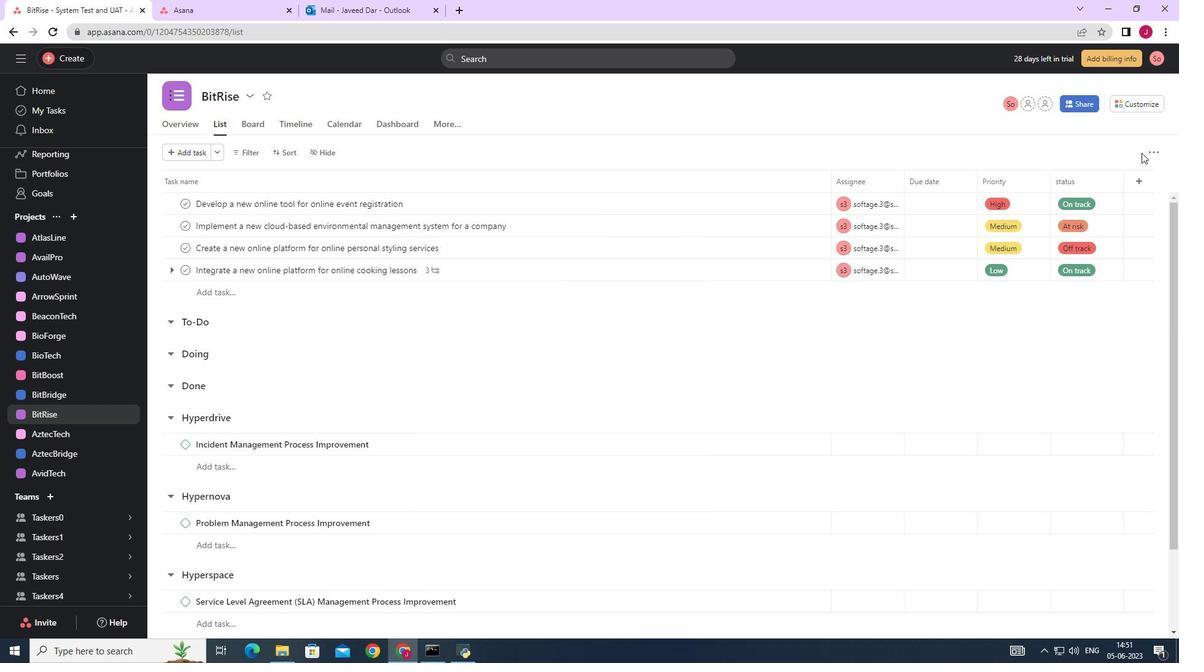 
